 Task: Create a due date automation trigger when advanced on, on the tuesday of the week before a card is due add fields with custom field "Resume" set to a number greater than 1 and lower than 10 at 11:00 AM.
Action: Mouse moved to (1039, 312)
Screenshot: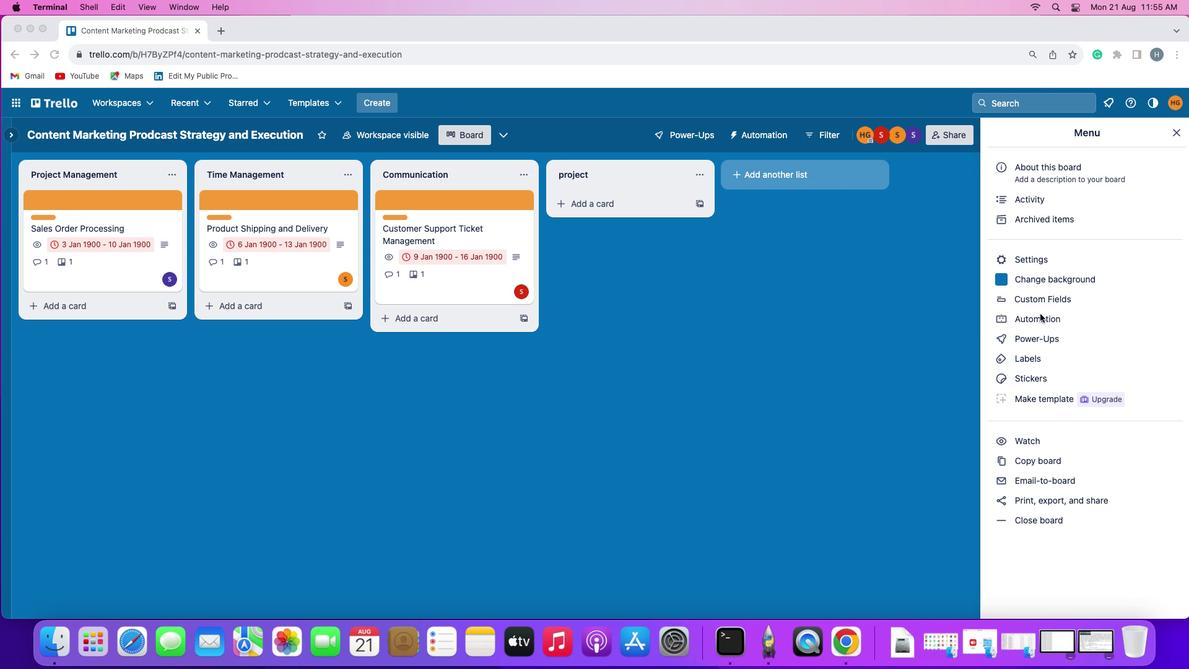 
Action: Mouse pressed left at (1039, 312)
Screenshot: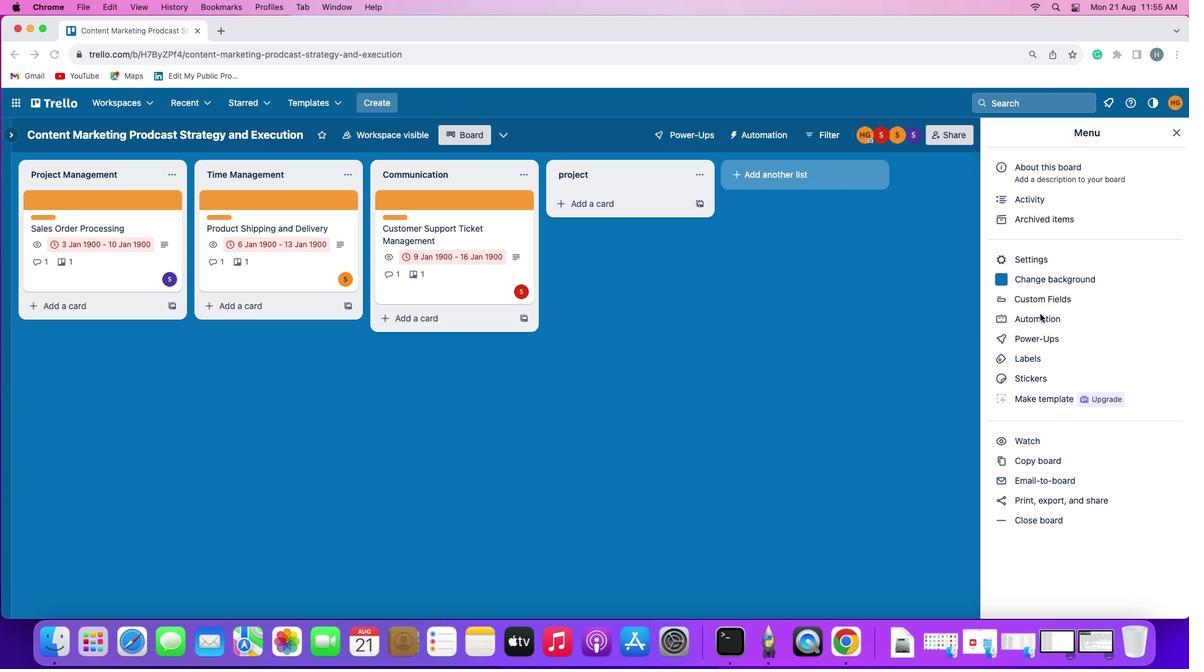 
Action: Mouse pressed left at (1039, 312)
Screenshot: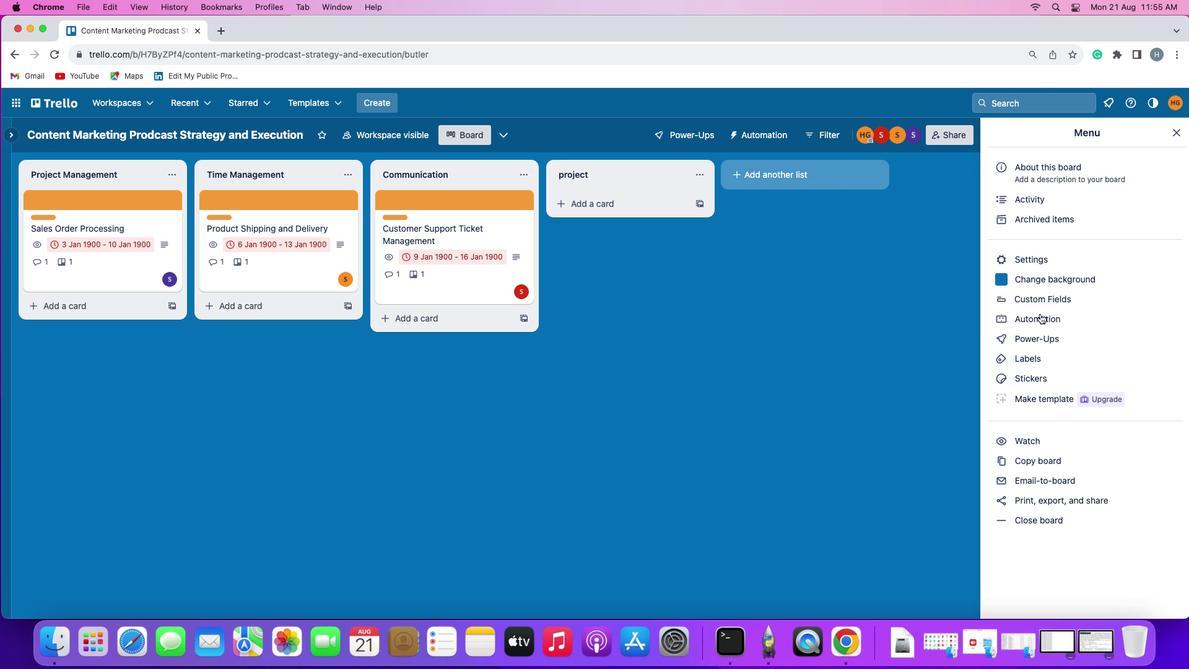 
Action: Mouse moved to (76, 288)
Screenshot: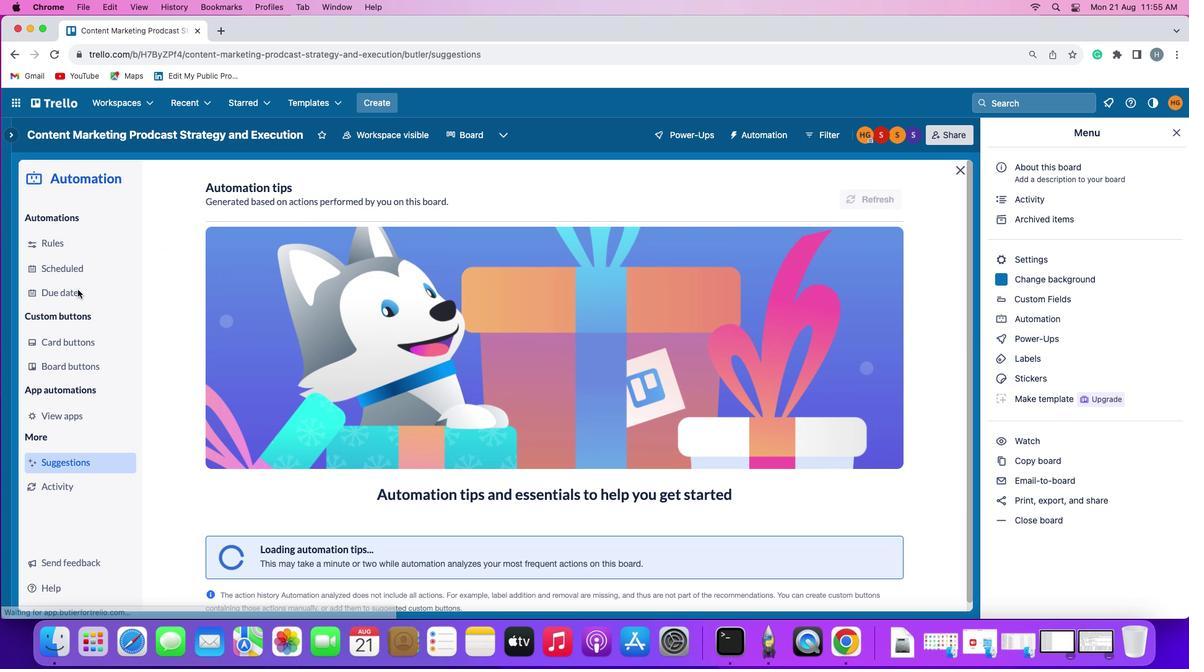 
Action: Mouse pressed left at (76, 288)
Screenshot: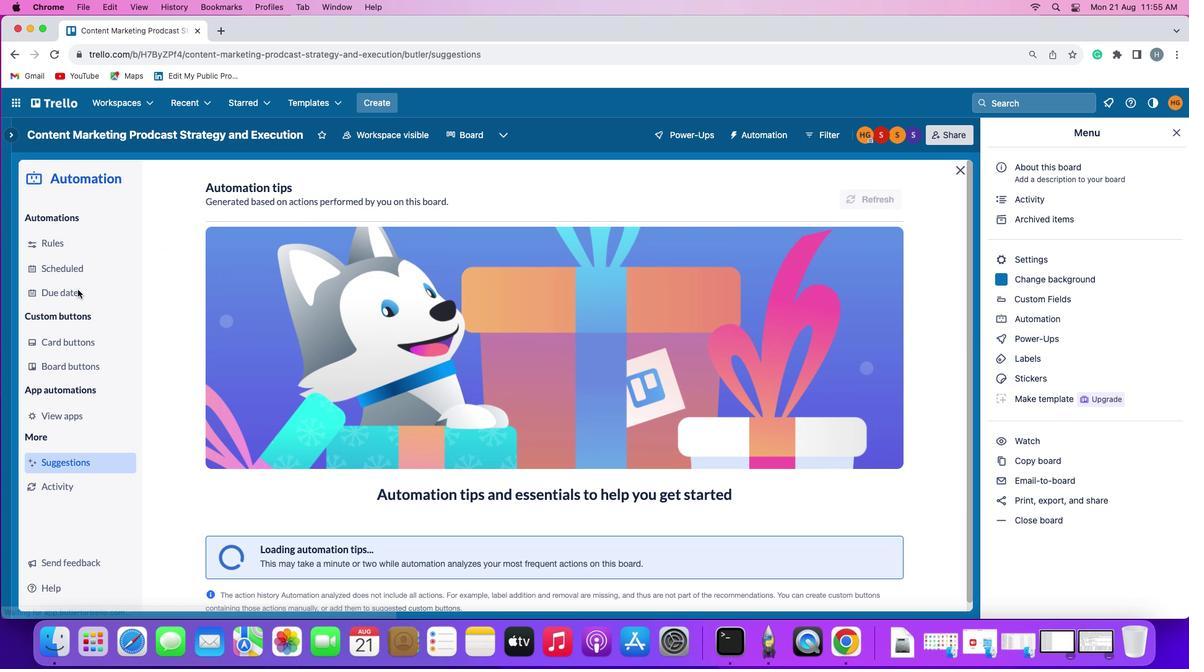 
Action: Mouse moved to (819, 191)
Screenshot: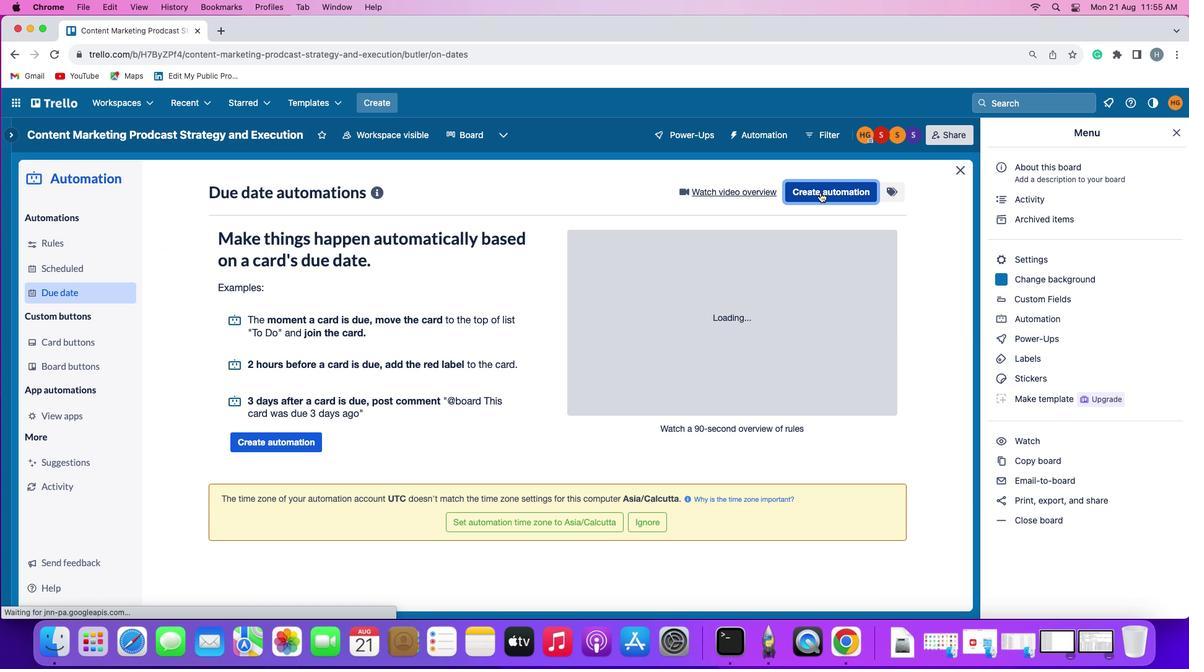 
Action: Mouse pressed left at (819, 191)
Screenshot: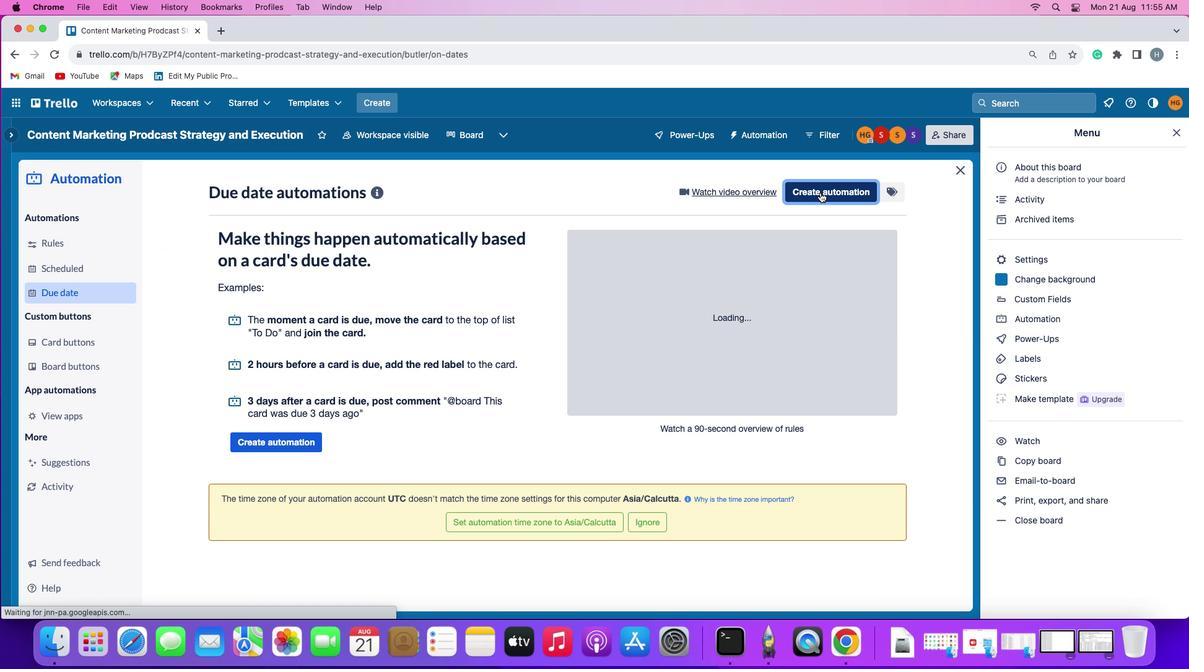 
Action: Mouse moved to (229, 305)
Screenshot: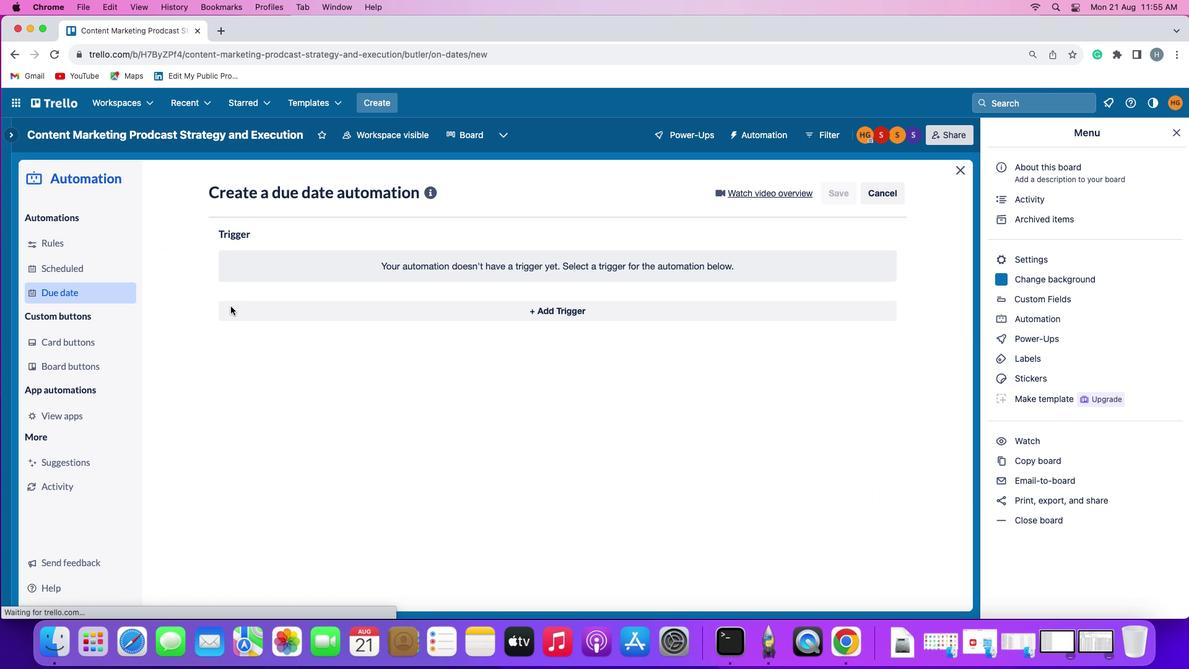 
Action: Mouse pressed left at (229, 305)
Screenshot: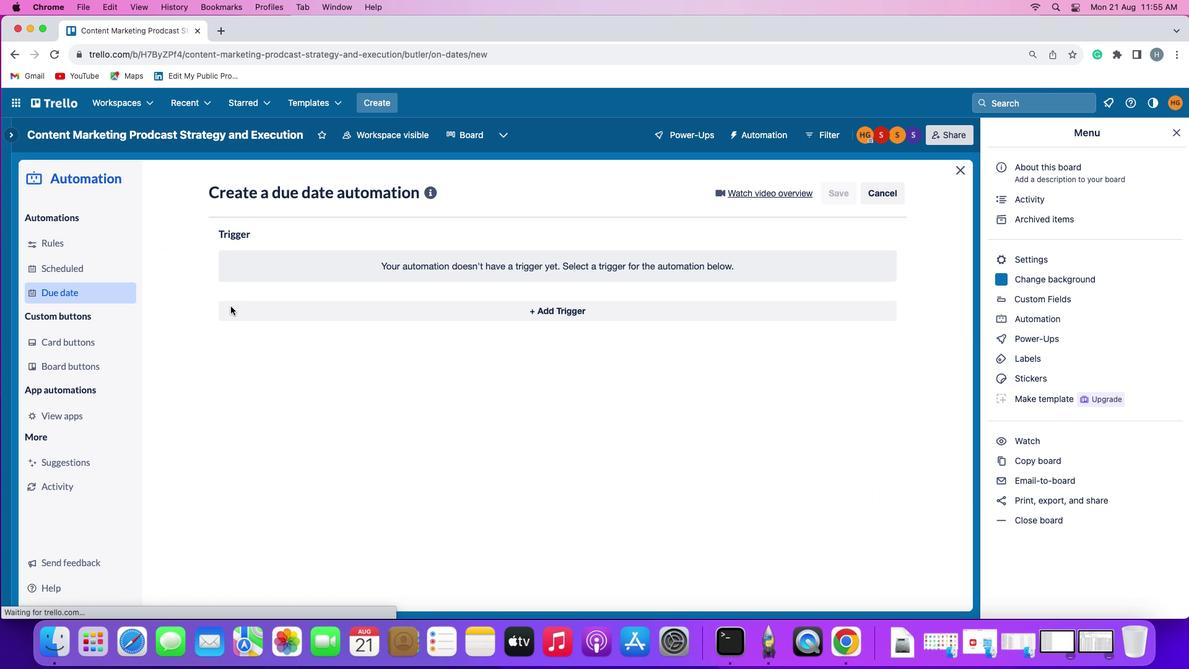 
Action: Mouse moved to (275, 539)
Screenshot: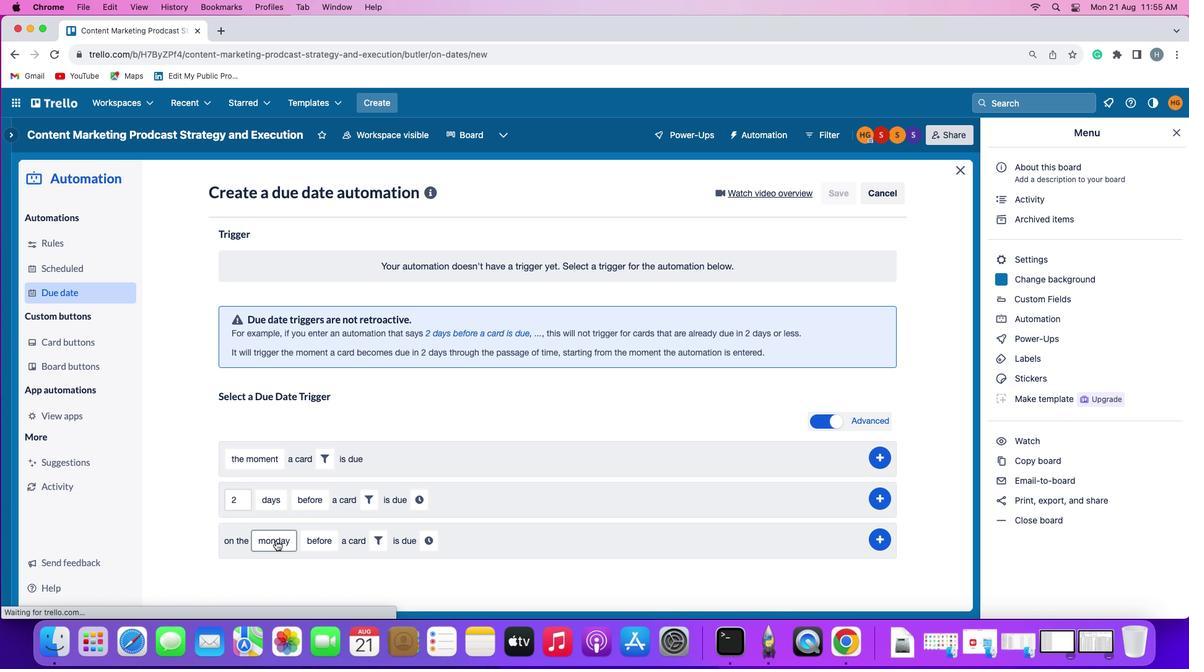 
Action: Mouse pressed left at (275, 539)
Screenshot: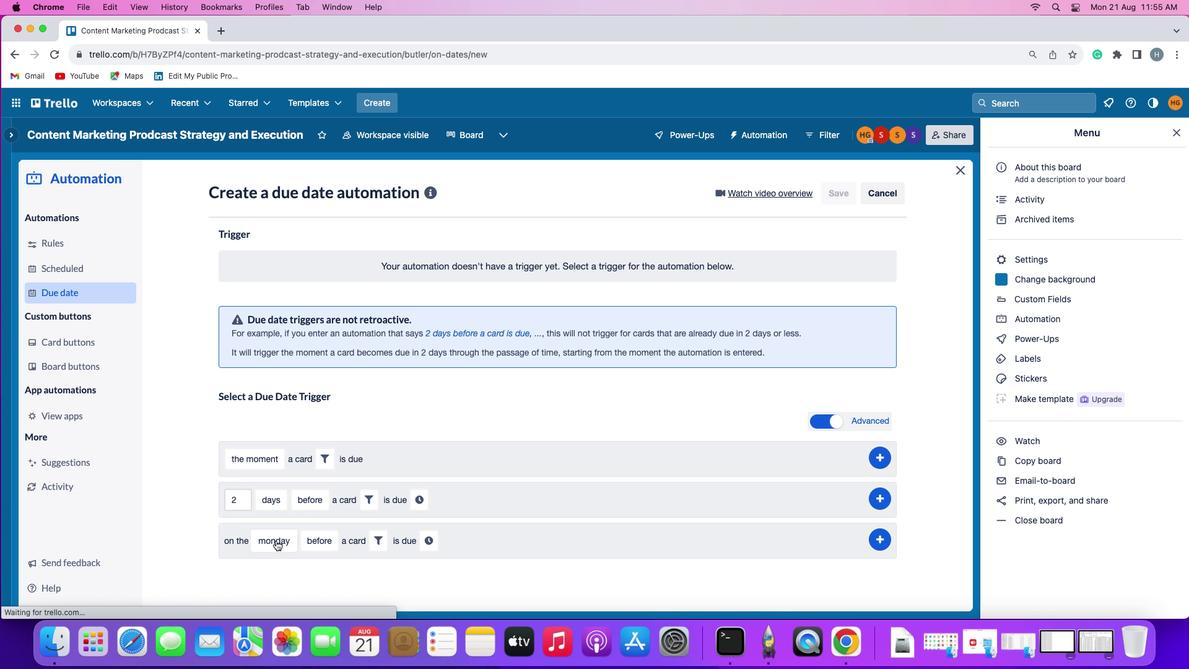 
Action: Mouse moved to (302, 395)
Screenshot: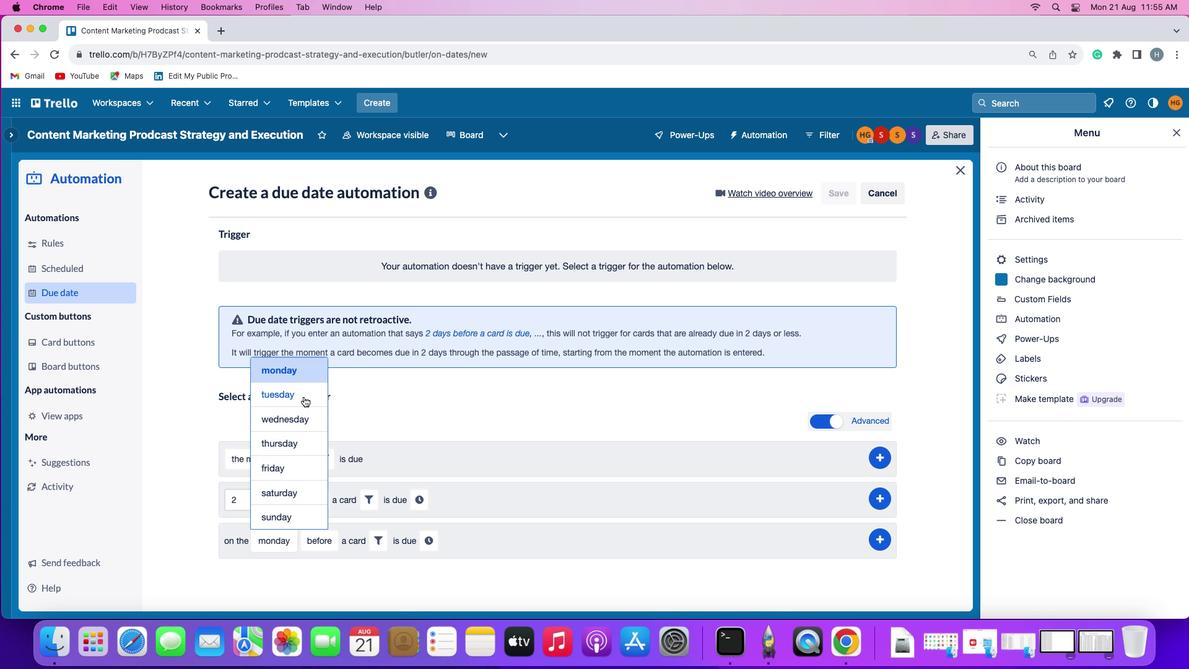 
Action: Mouse pressed left at (302, 395)
Screenshot: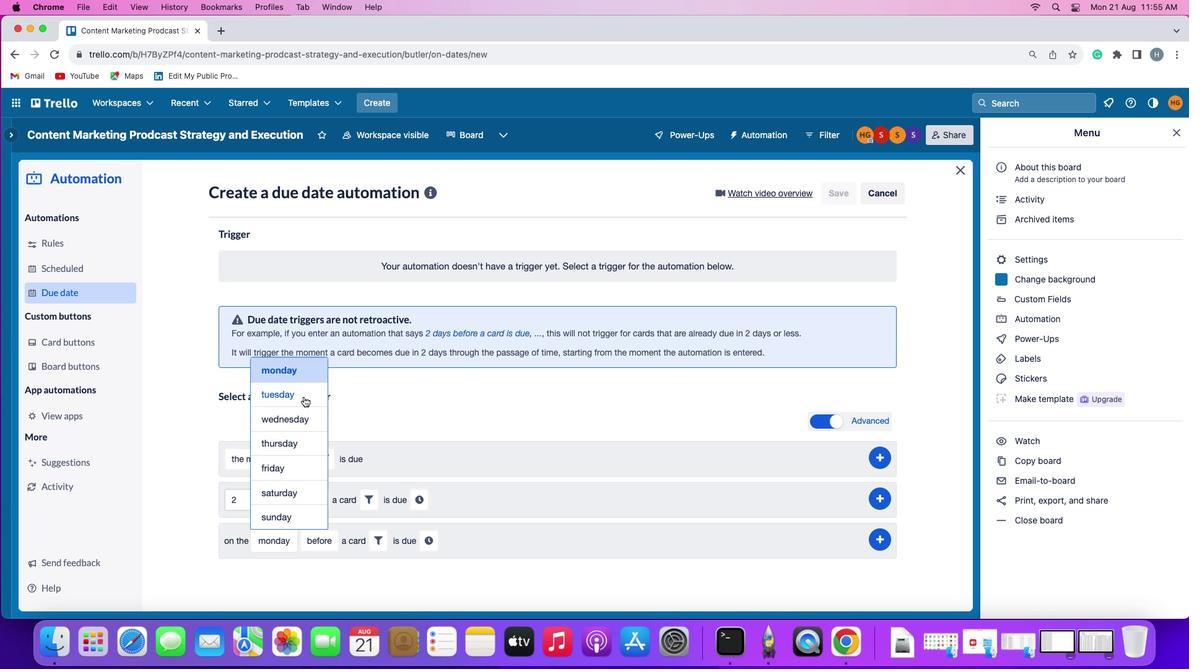 
Action: Mouse moved to (314, 538)
Screenshot: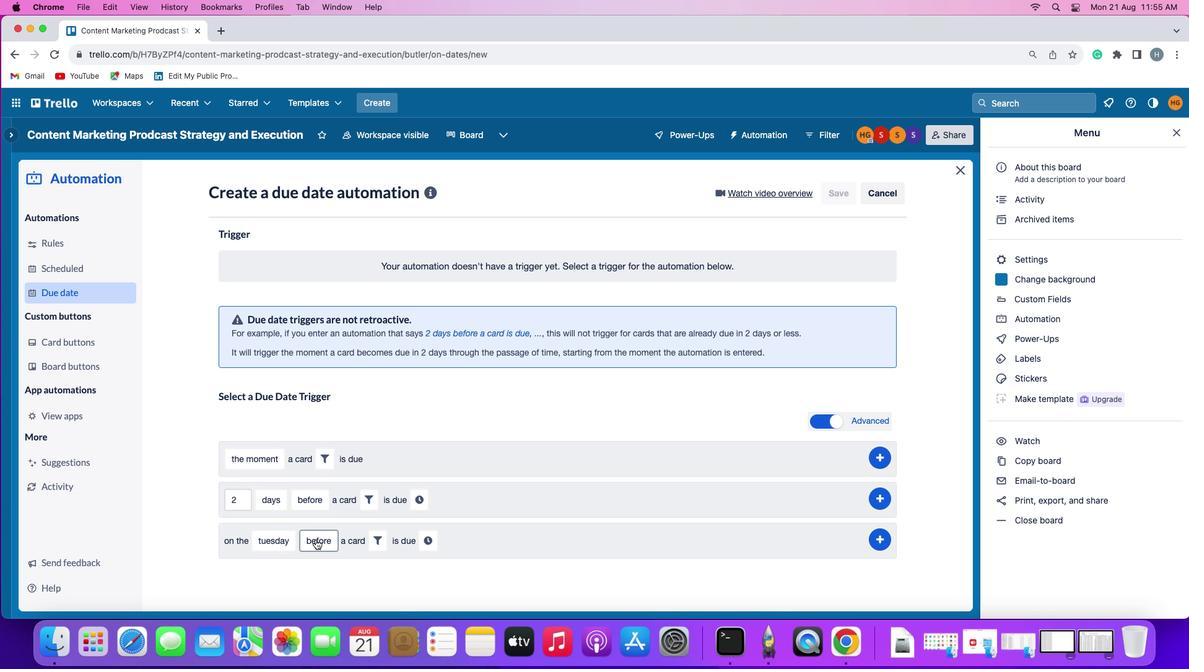 
Action: Mouse pressed left at (314, 538)
Screenshot: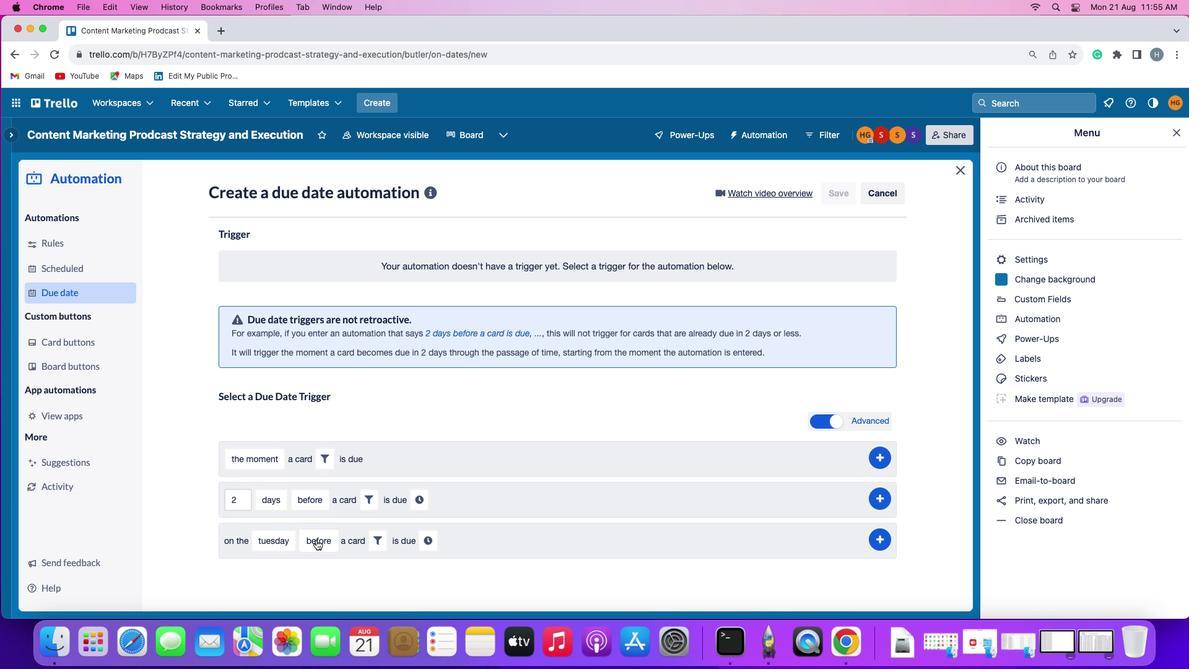 
Action: Mouse moved to (322, 519)
Screenshot: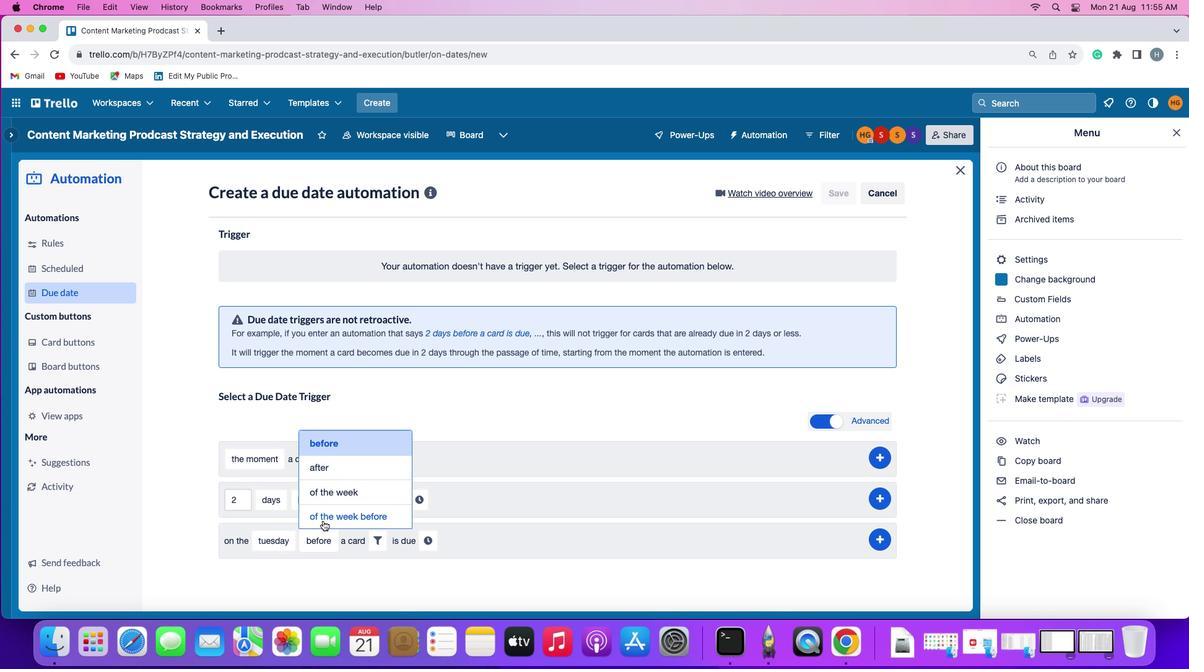 
Action: Mouse pressed left at (322, 519)
Screenshot: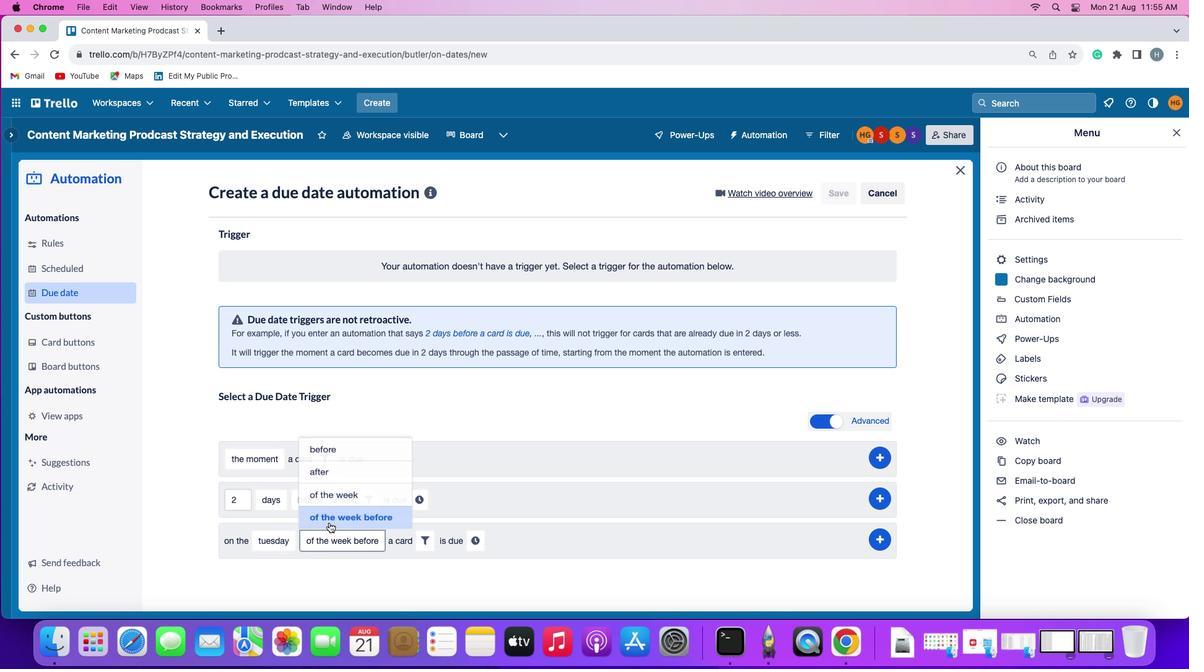 
Action: Mouse moved to (423, 540)
Screenshot: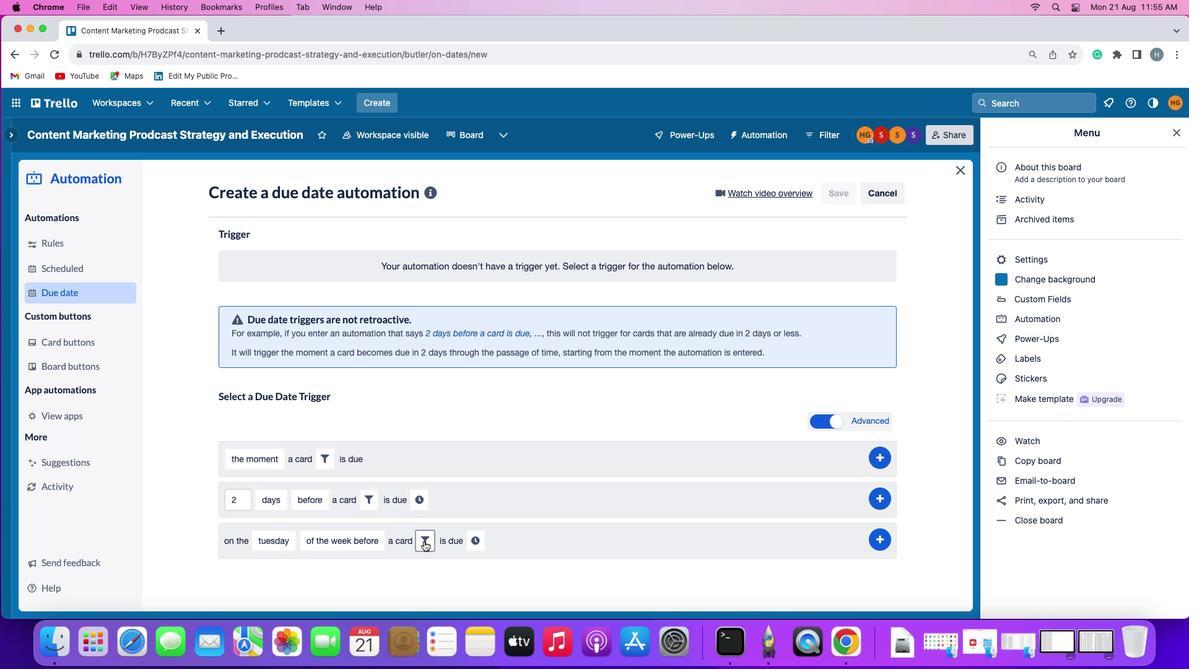 
Action: Mouse pressed left at (423, 540)
Screenshot: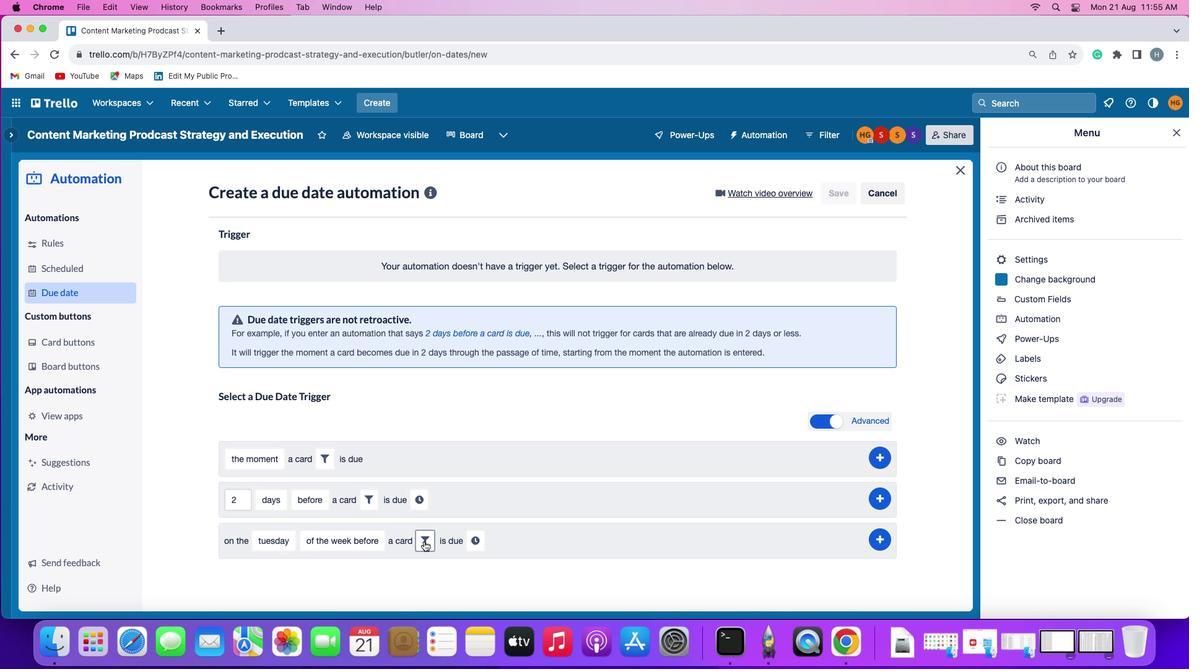 
Action: Mouse moved to (642, 583)
Screenshot: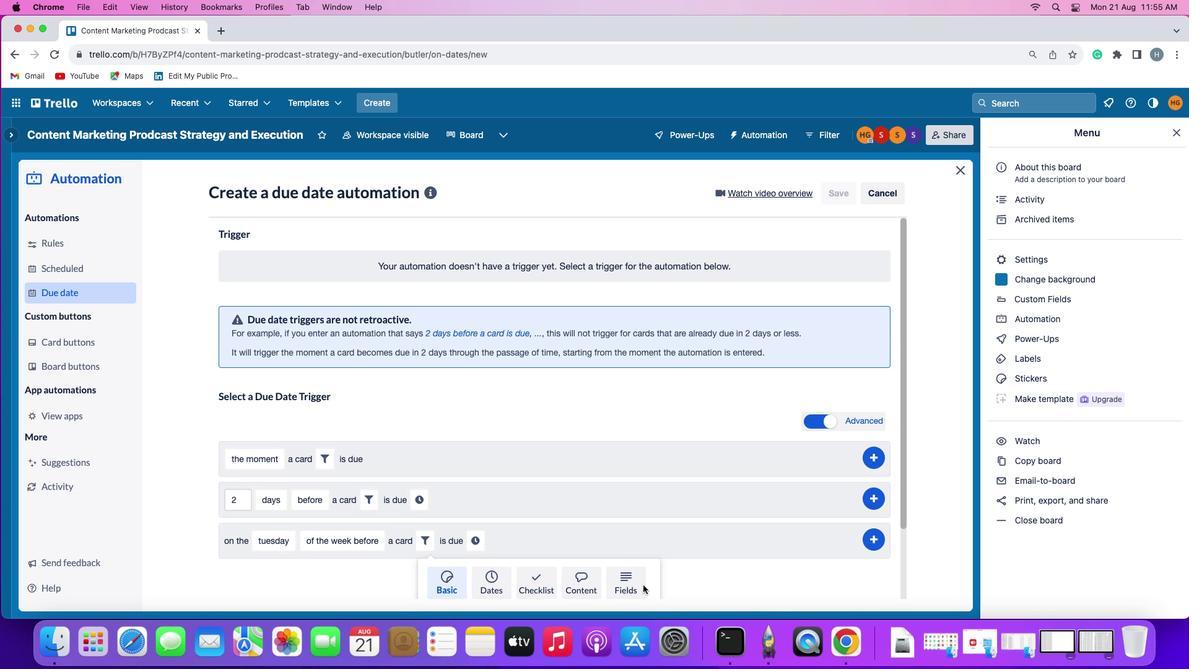 
Action: Mouse pressed left at (642, 583)
Screenshot: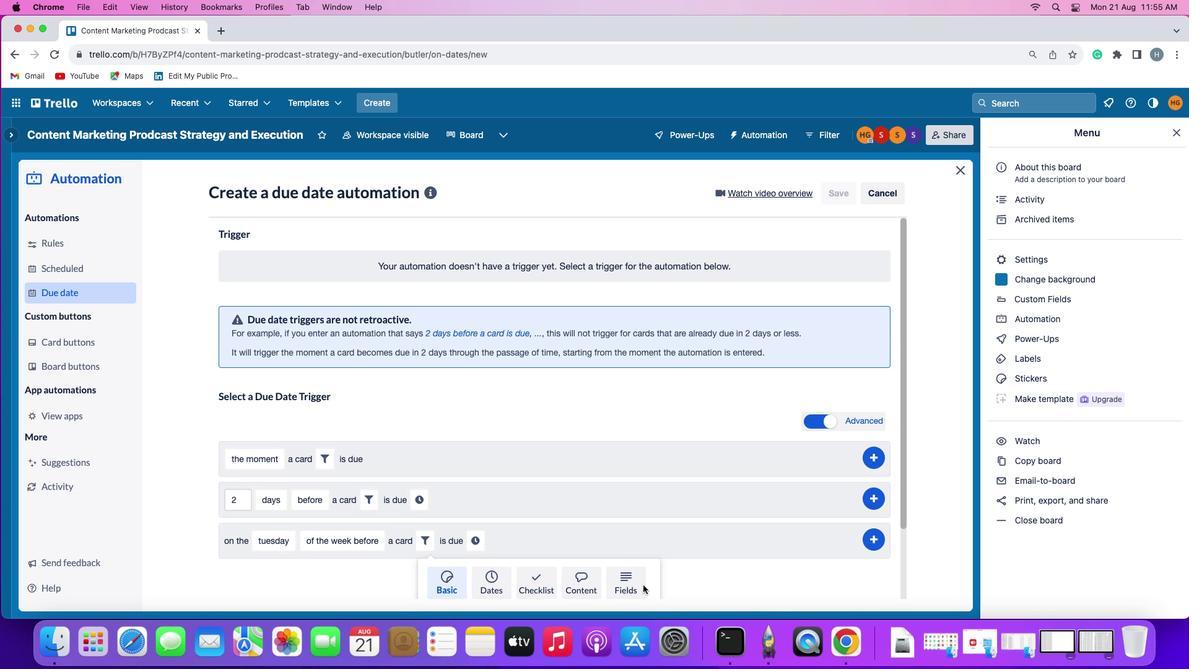 
Action: Mouse moved to (352, 563)
Screenshot: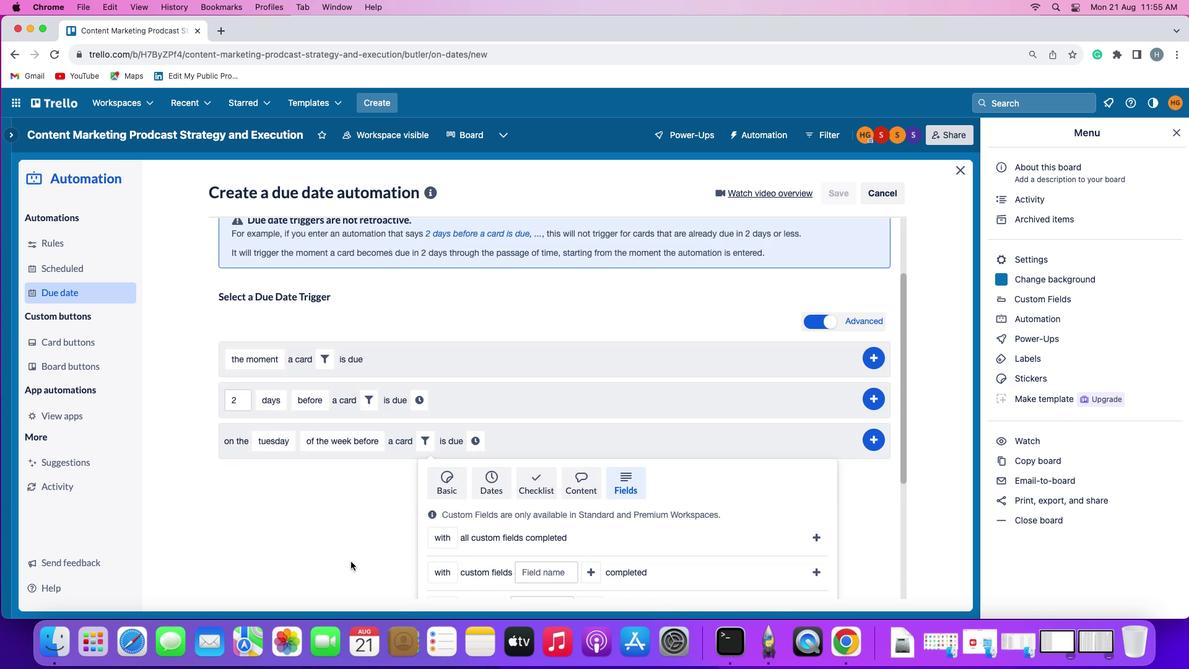 
Action: Mouse scrolled (352, 563) with delta (0, -1)
Screenshot: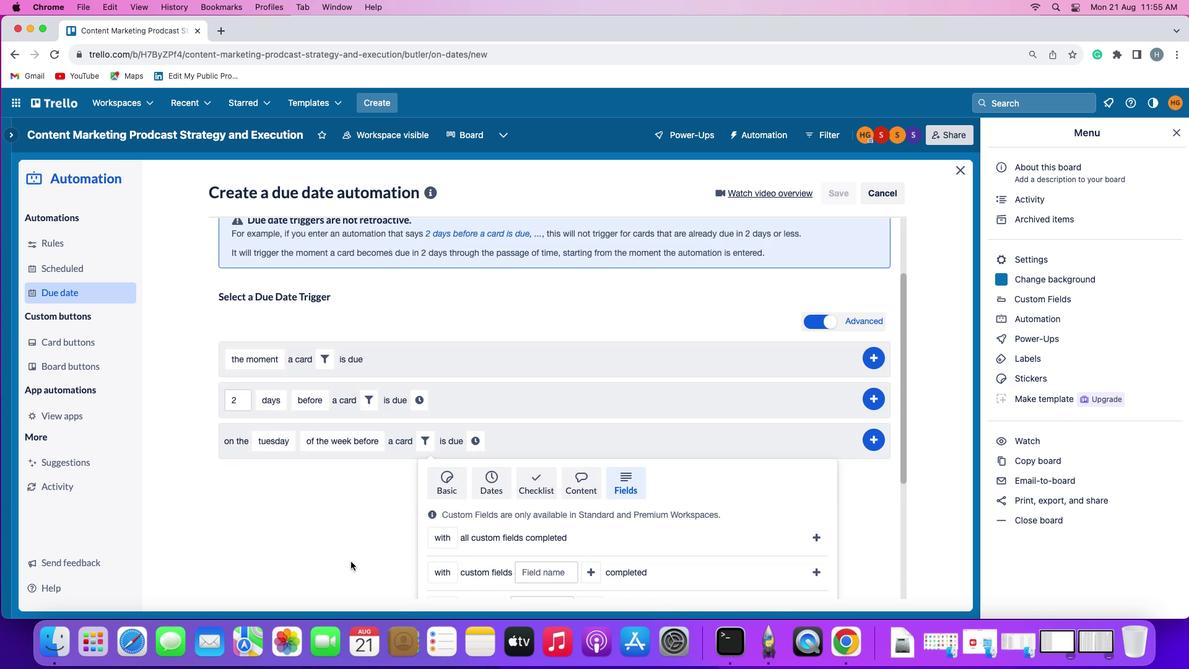 
Action: Mouse scrolled (352, 563) with delta (0, -1)
Screenshot: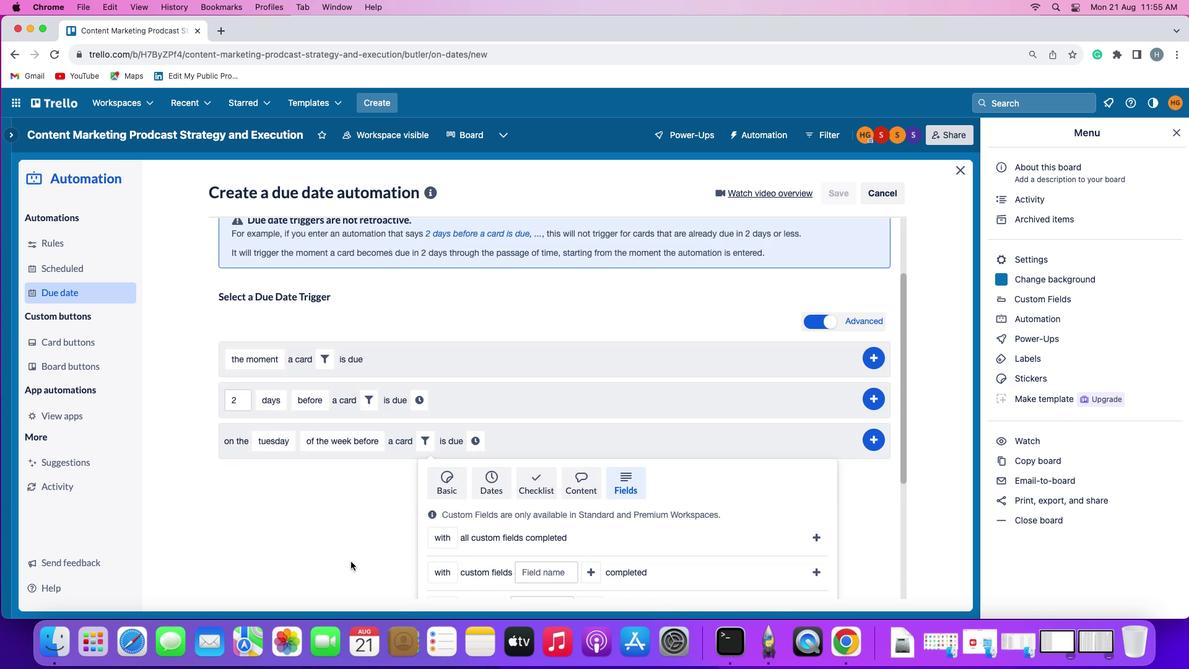 
Action: Mouse scrolled (352, 563) with delta (0, -3)
Screenshot: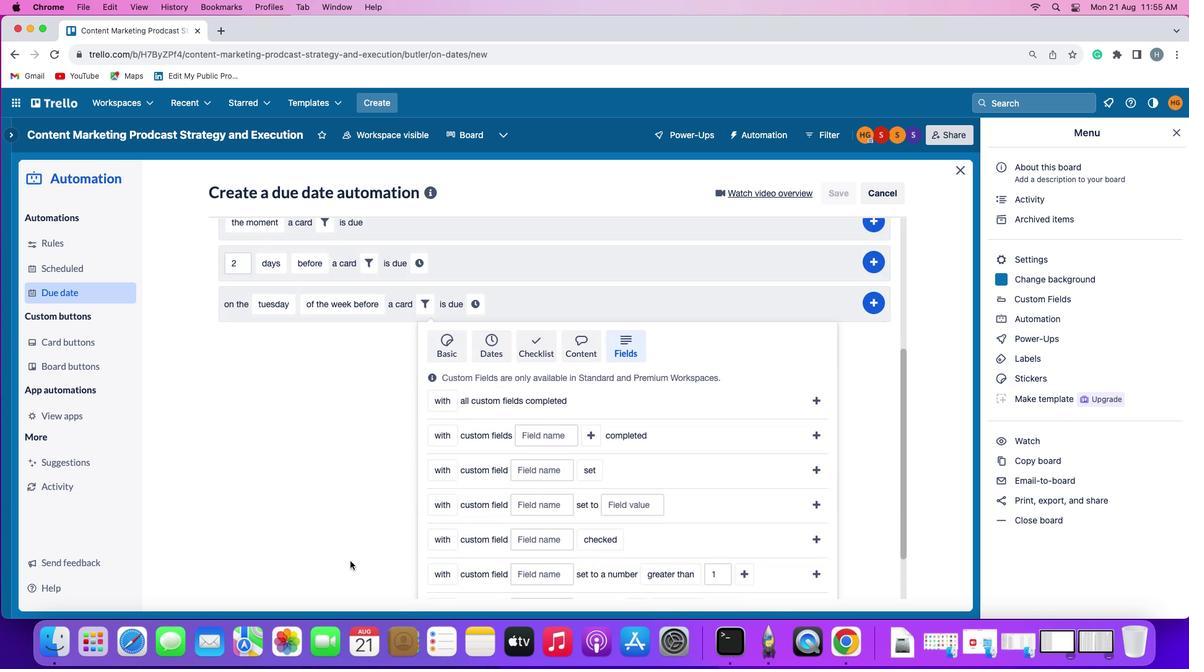 
Action: Mouse scrolled (352, 563) with delta (0, -3)
Screenshot: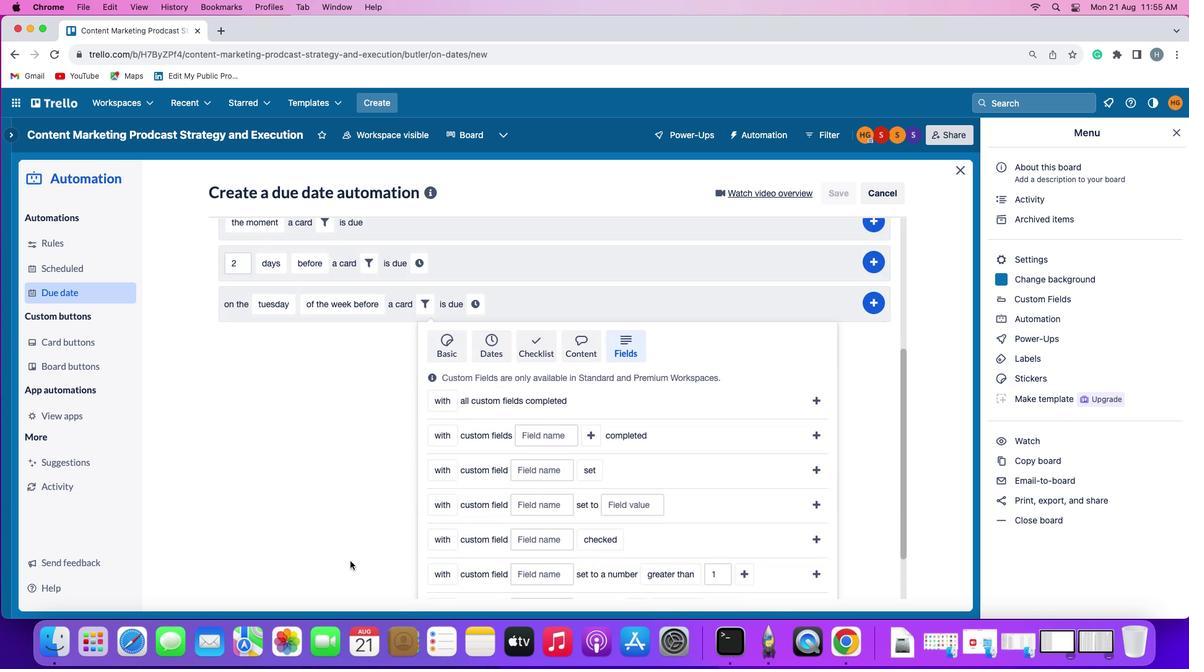 
Action: Mouse moved to (352, 563)
Screenshot: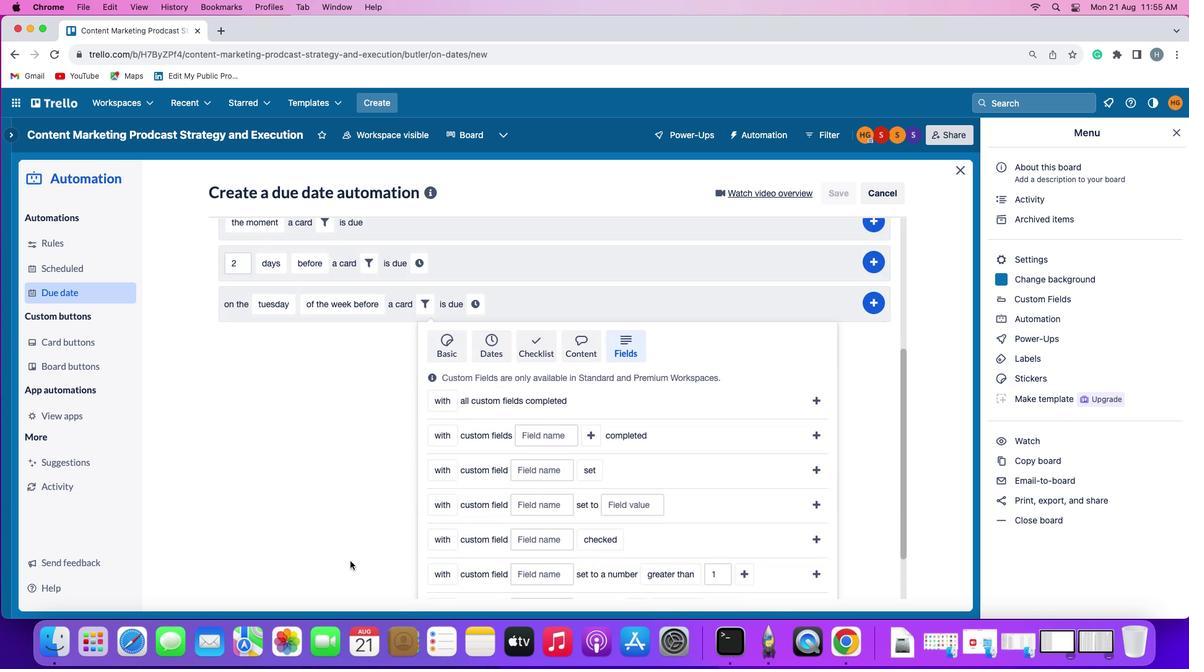 
Action: Mouse scrolled (352, 563) with delta (0, -4)
Screenshot: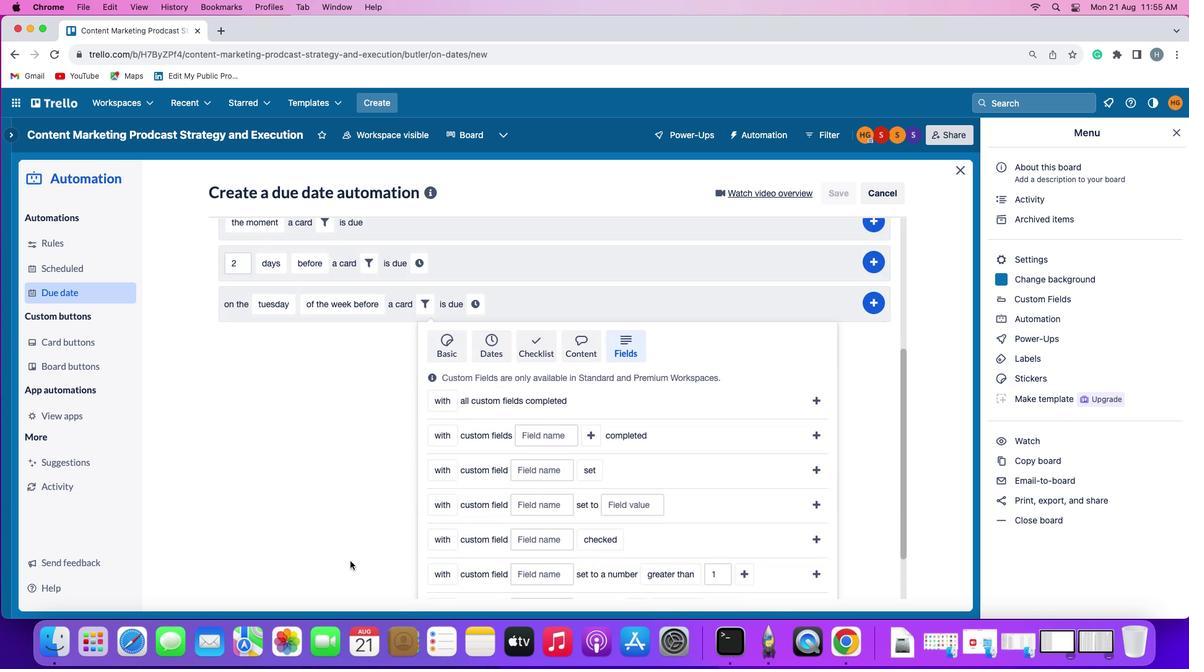 
Action: Mouse moved to (348, 559)
Screenshot: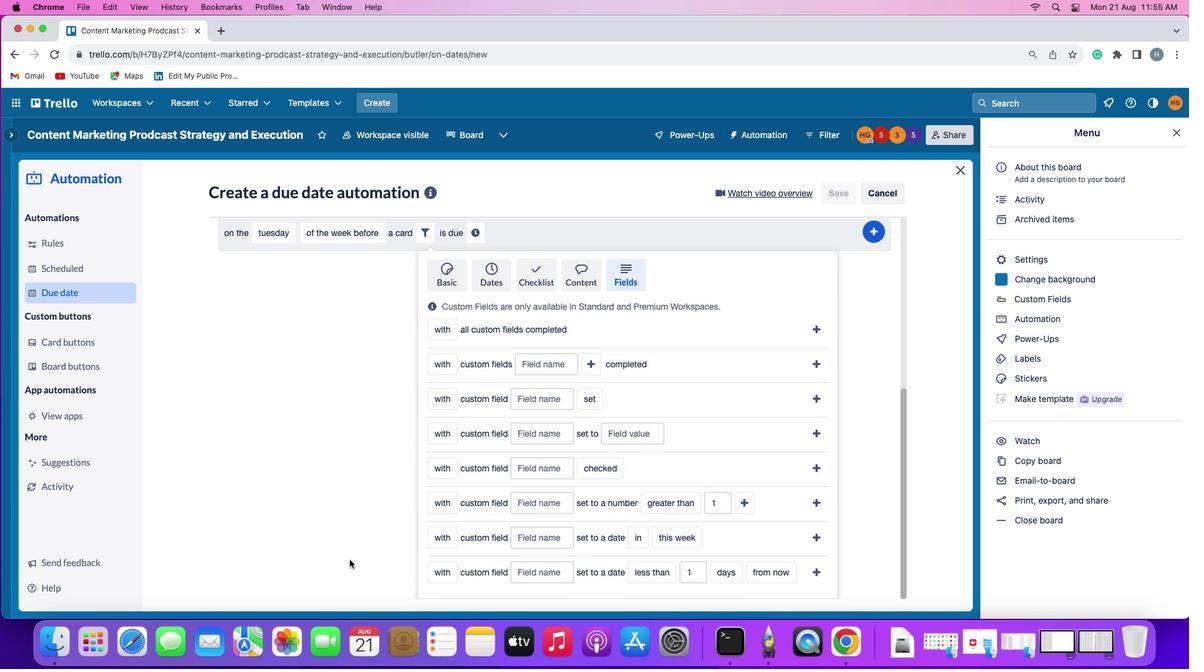 
Action: Mouse scrolled (348, 559) with delta (0, -1)
Screenshot: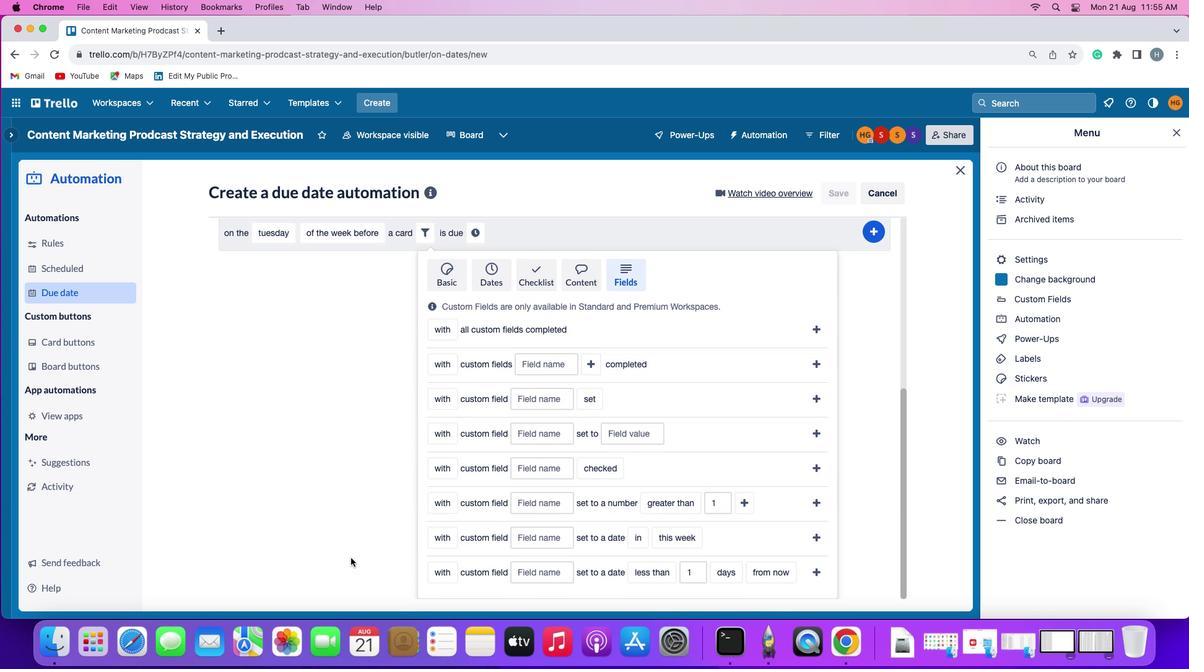 
Action: Mouse scrolled (348, 559) with delta (0, -1)
Screenshot: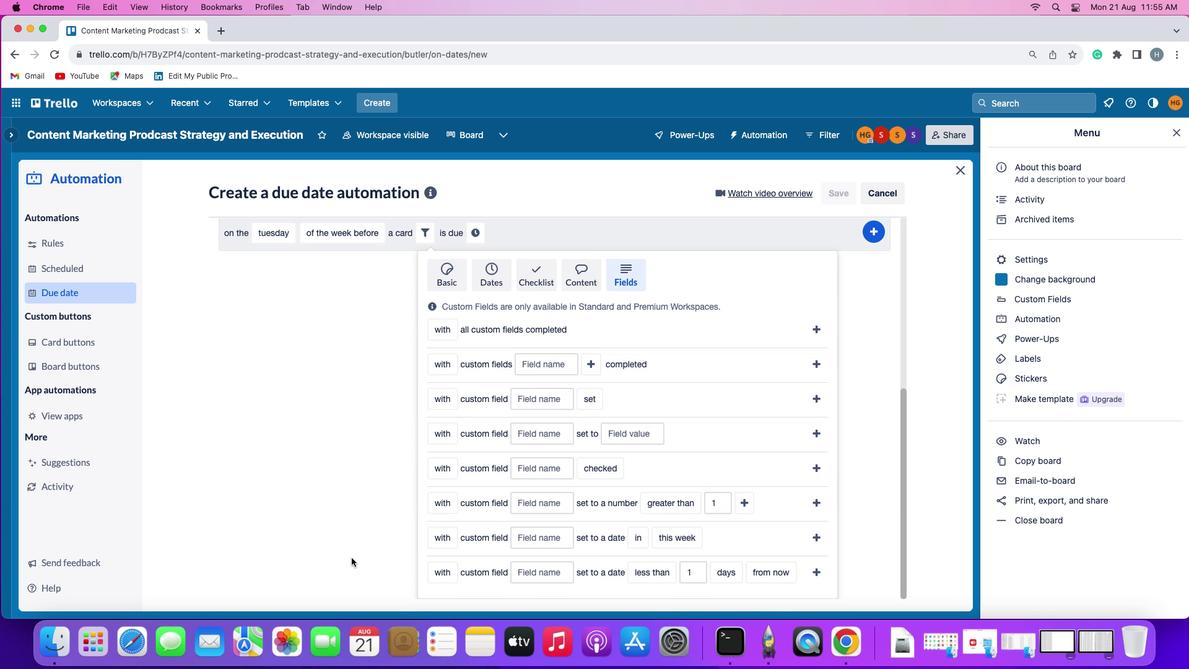 
Action: Mouse moved to (348, 558)
Screenshot: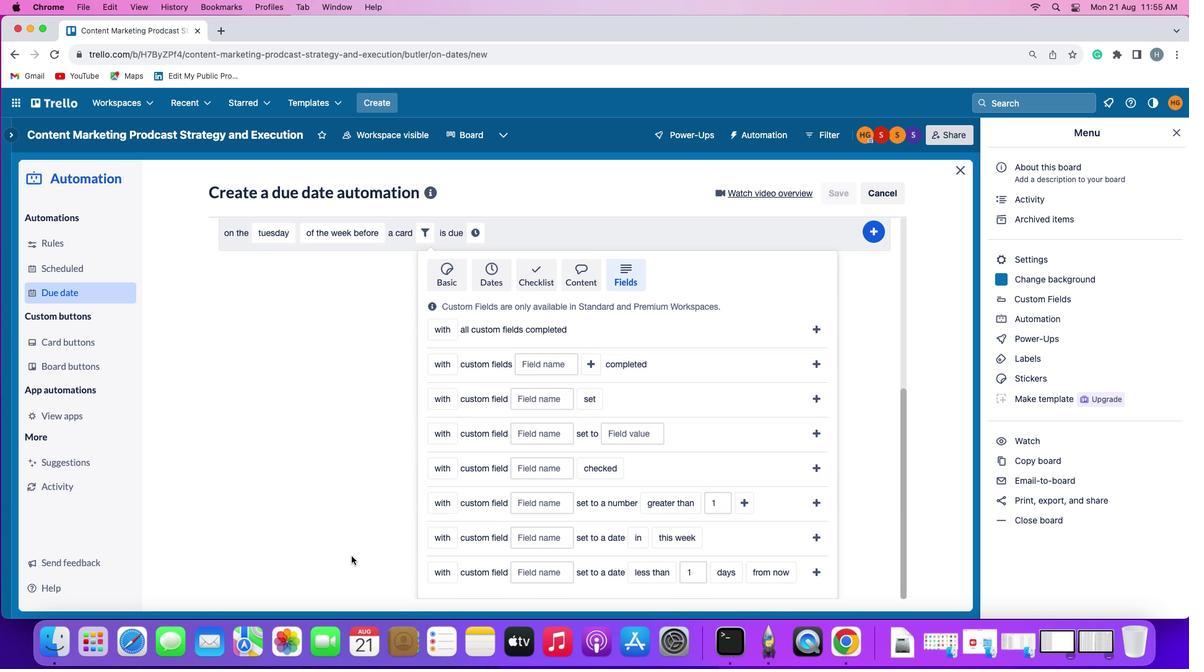 
Action: Mouse scrolled (348, 558) with delta (0, -2)
Screenshot: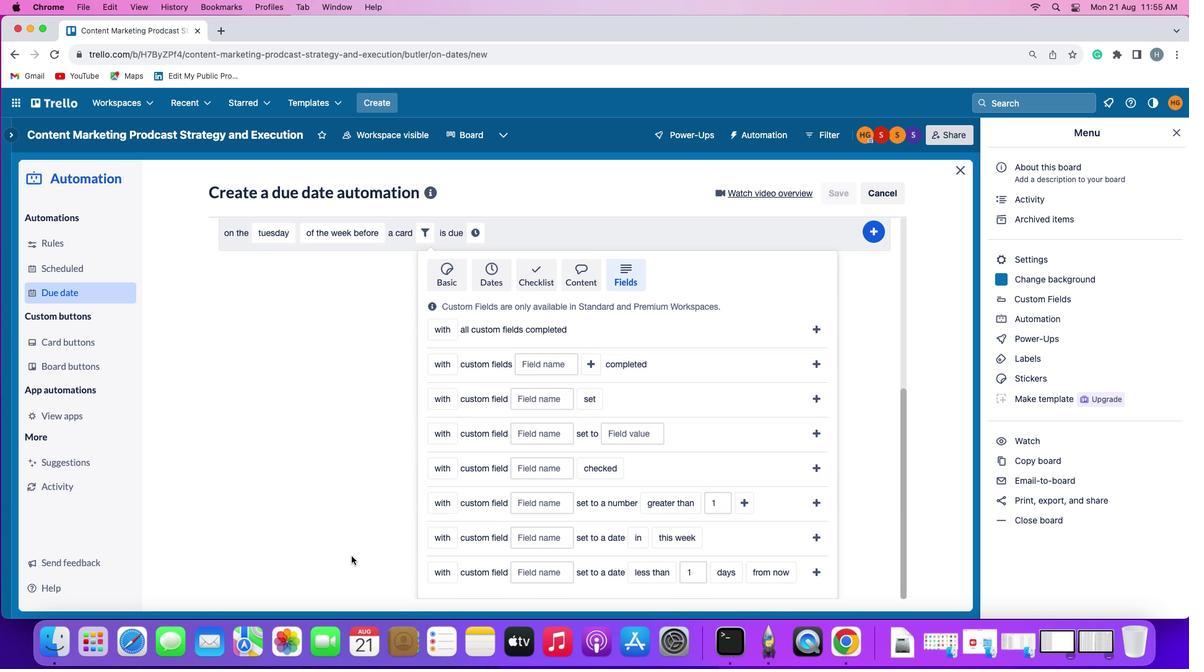 
Action: Mouse moved to (348, 557)
Screenshot: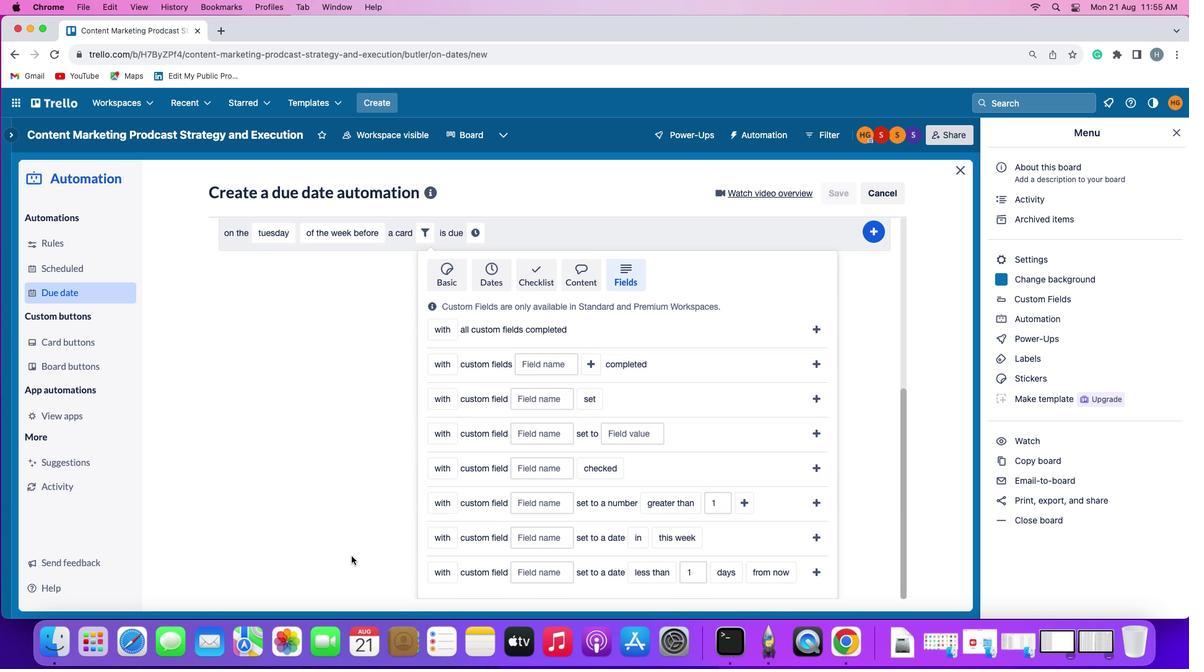 
Action: Mouse scrolled (348, 557) with delta (0, -3)
Screenshot: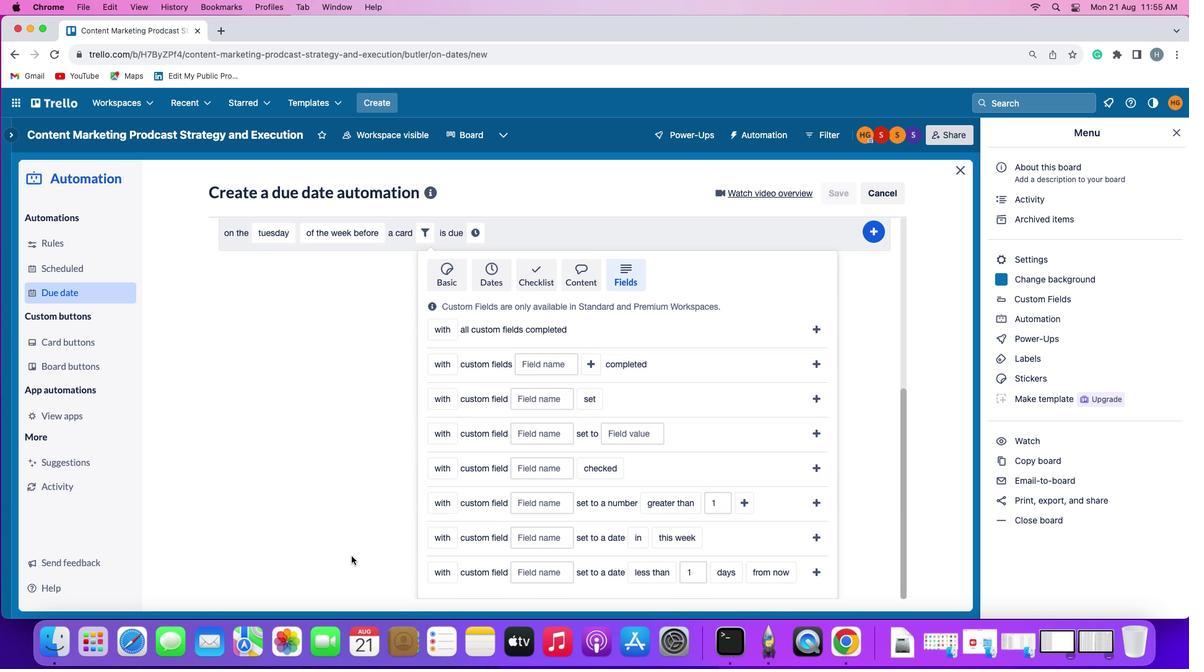
Action: Mouse moved to (350, 557)
Screenshot: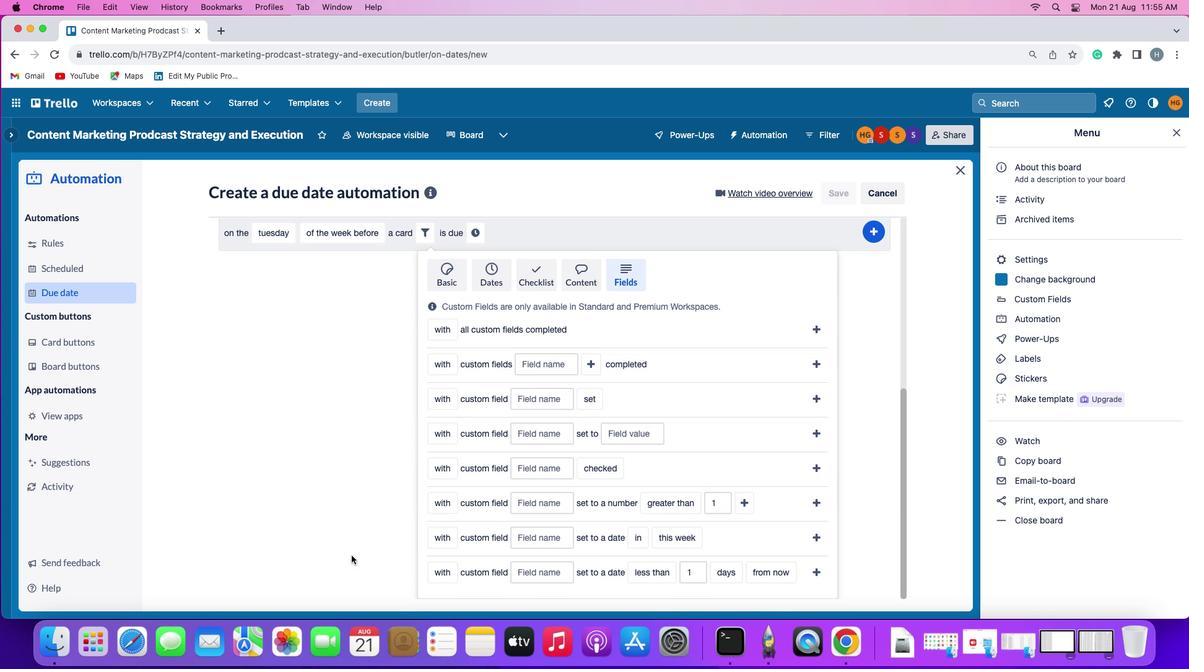 
Action: Mouse scrolled (350, 557) with delta (0, -4)
Screenshot: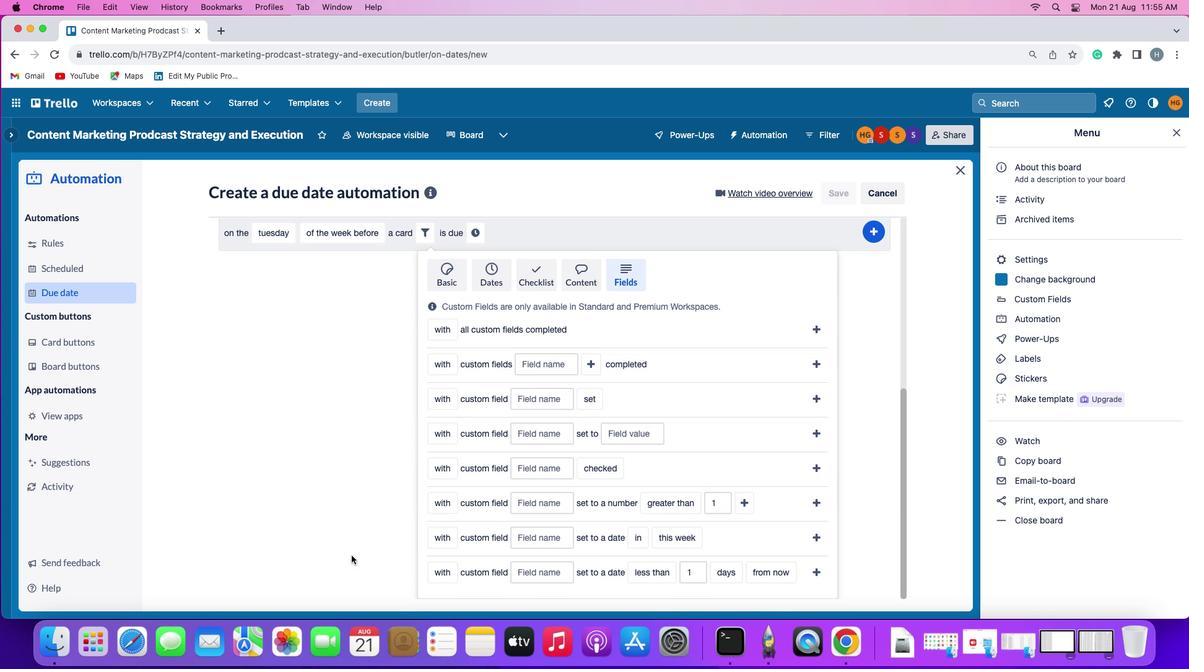 
Action: Mouse moved to (440, 499)
Screenshot: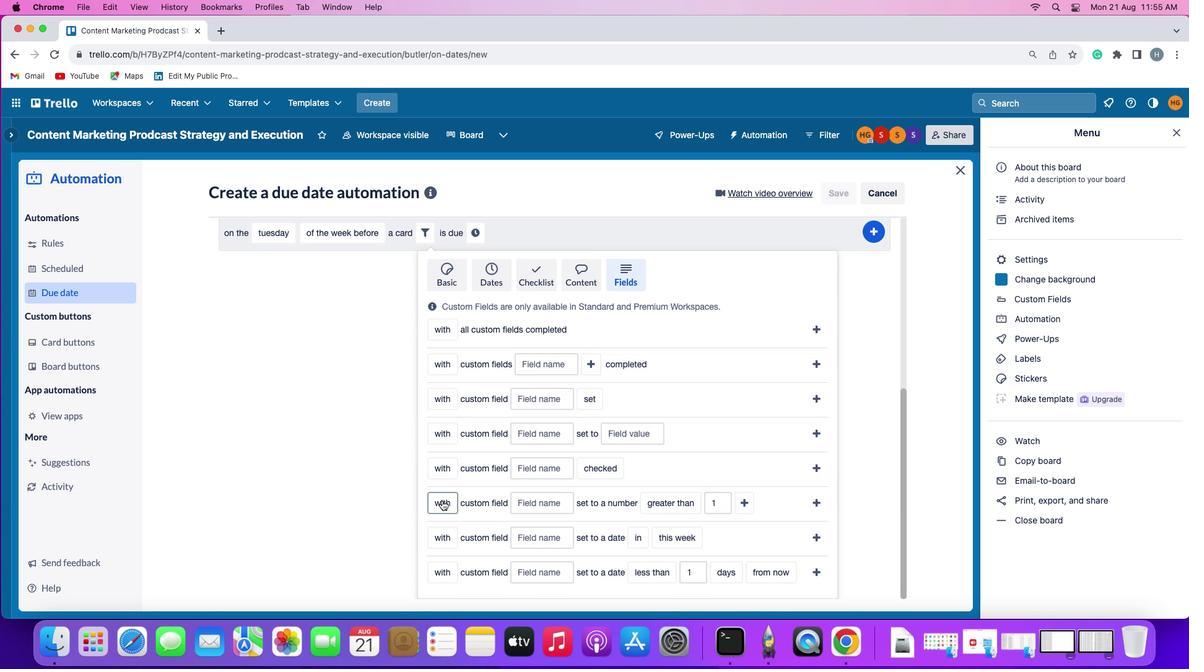 
Action: Mouse pressed left at (440, 499)
Screenshot: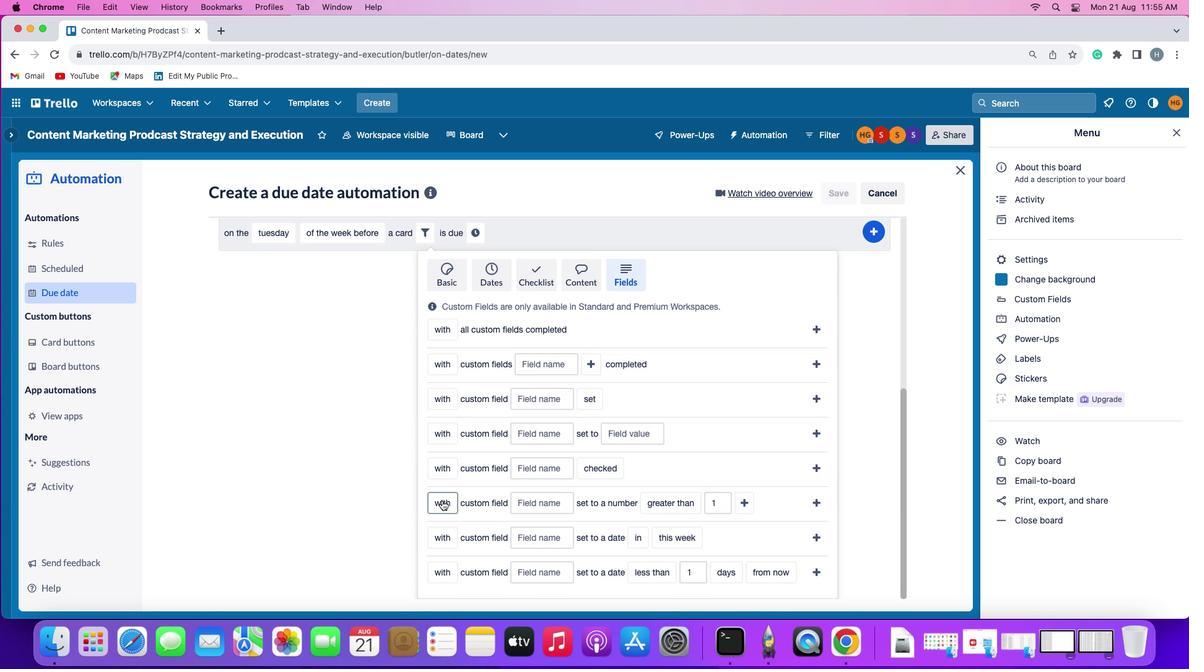 
Action: Mouse moved to (446, 521)
Screenshot: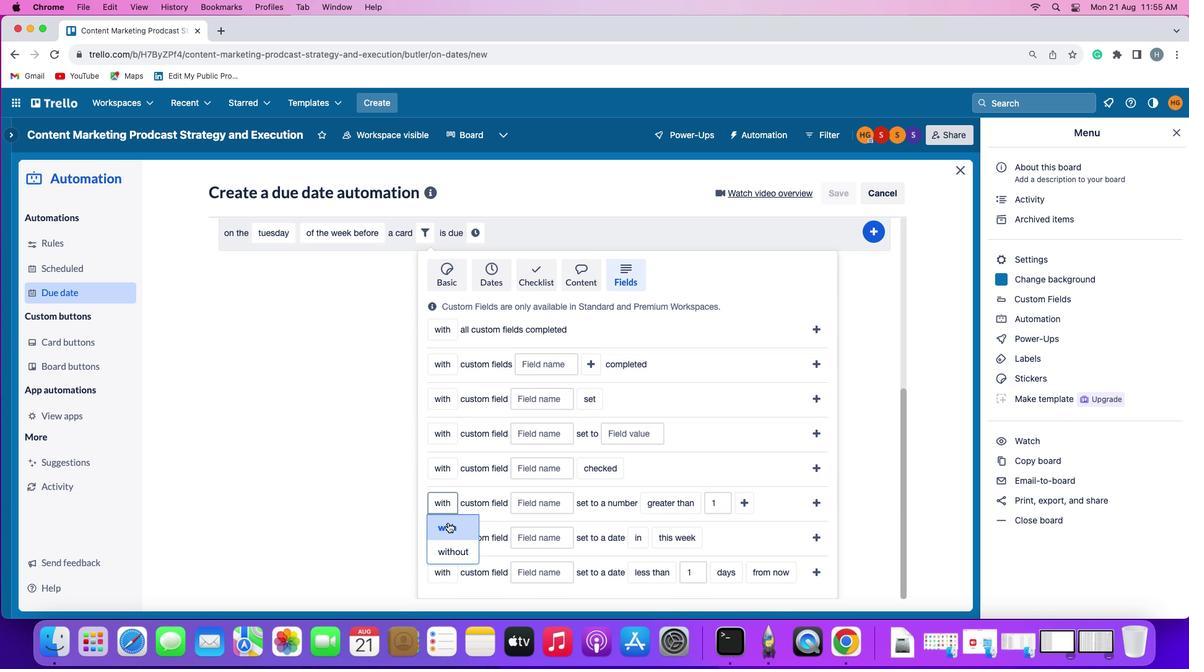 
Action: Mouse pressed left at (446, 521)
Screenshot: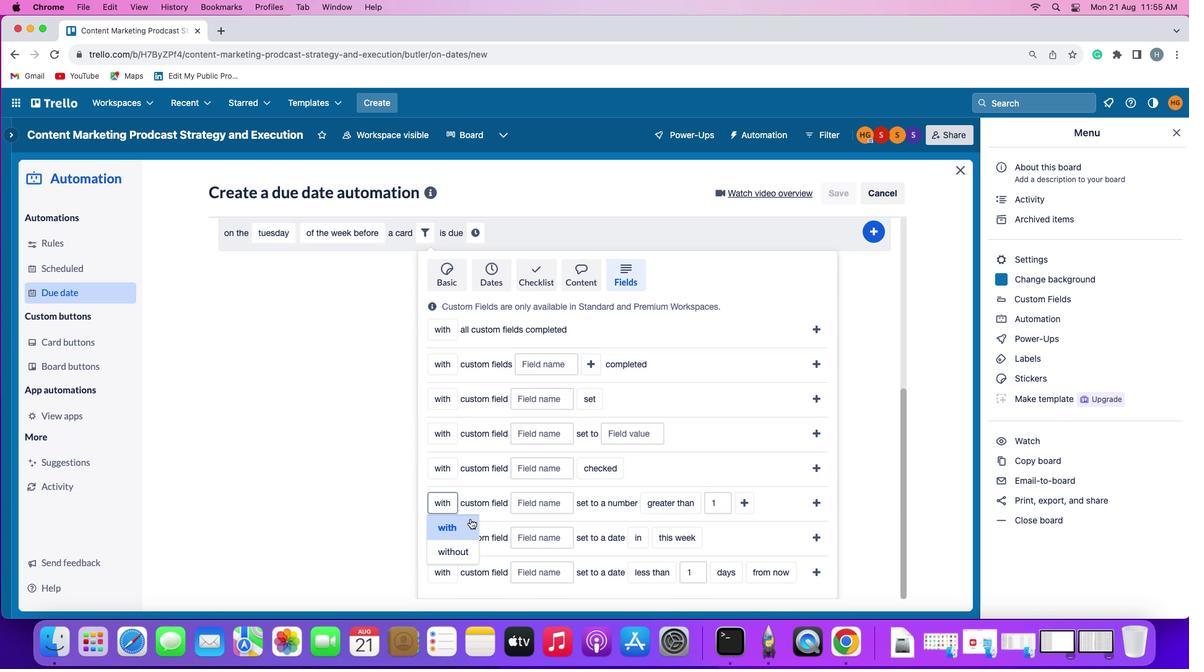 
Action: Mouse moved to (528, 505)
Screenshot: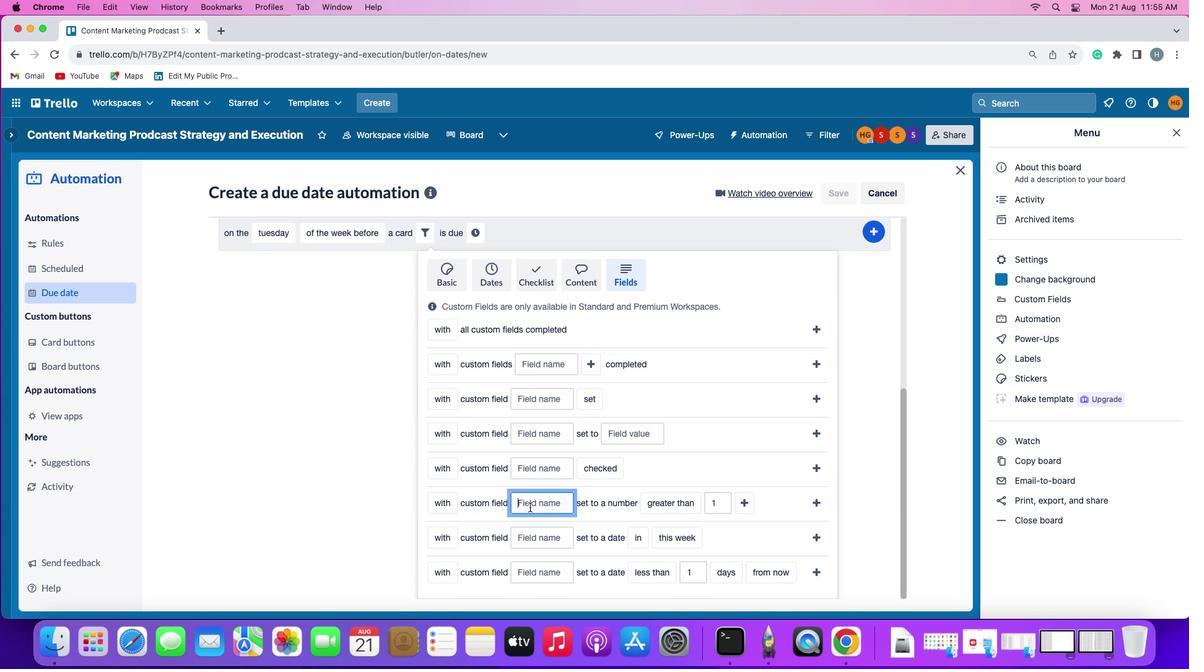 
Action: Mouse pressed left at (528, 505)
Screenshot: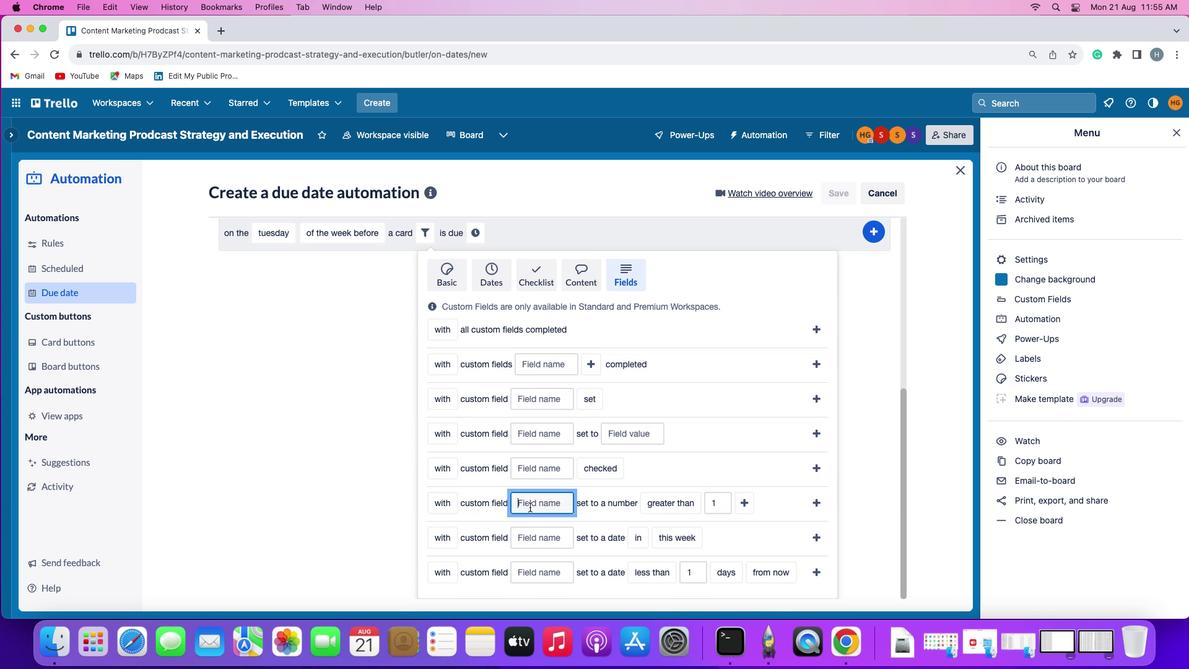 
Action: Mouse moved to (529, 506)
Screenshot: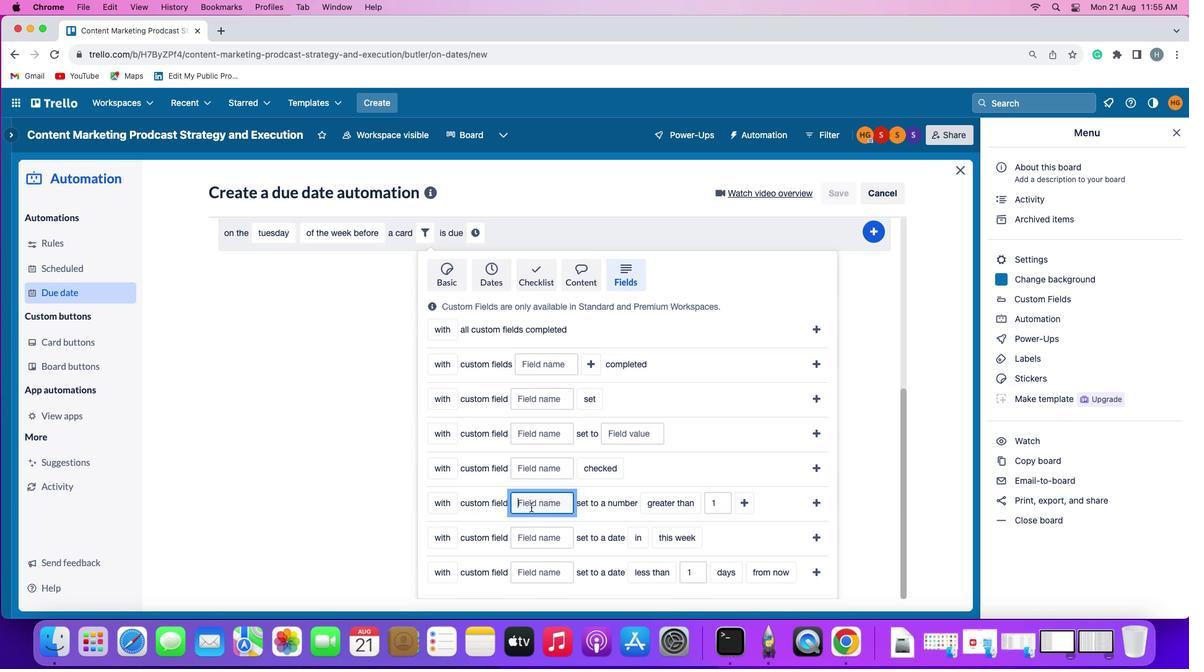
Action: Key pressed Key.shift'R''e''s''u''m''e'
Screenshot: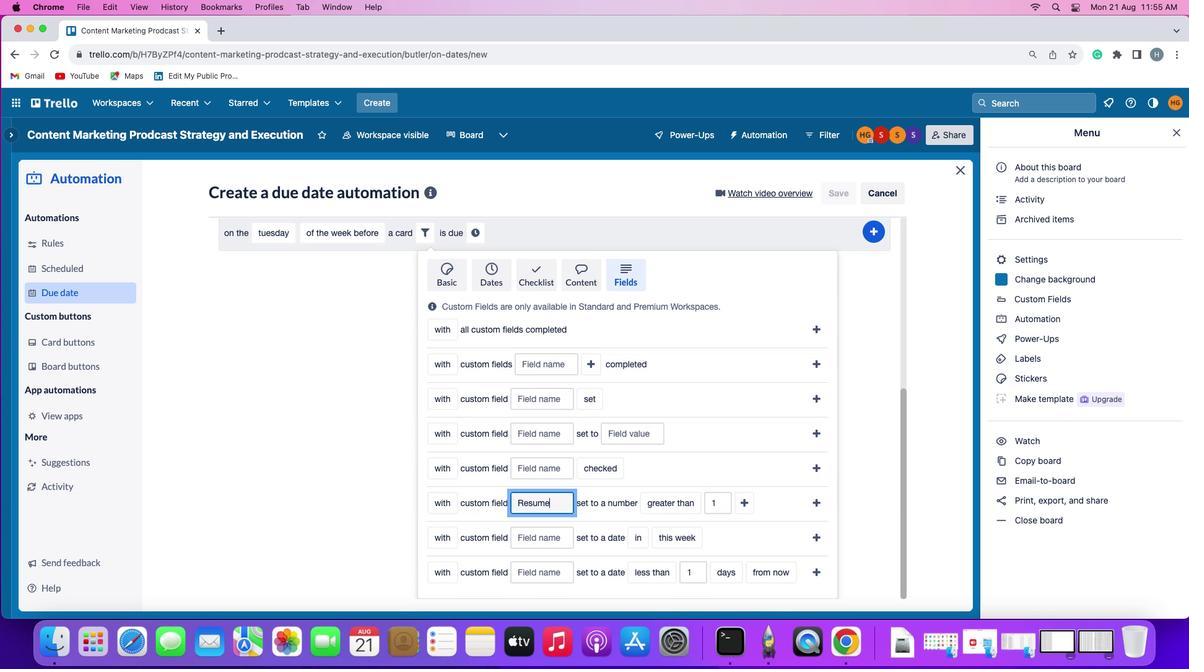 
Action: Mouse moved to (661, 502)
Screenshot: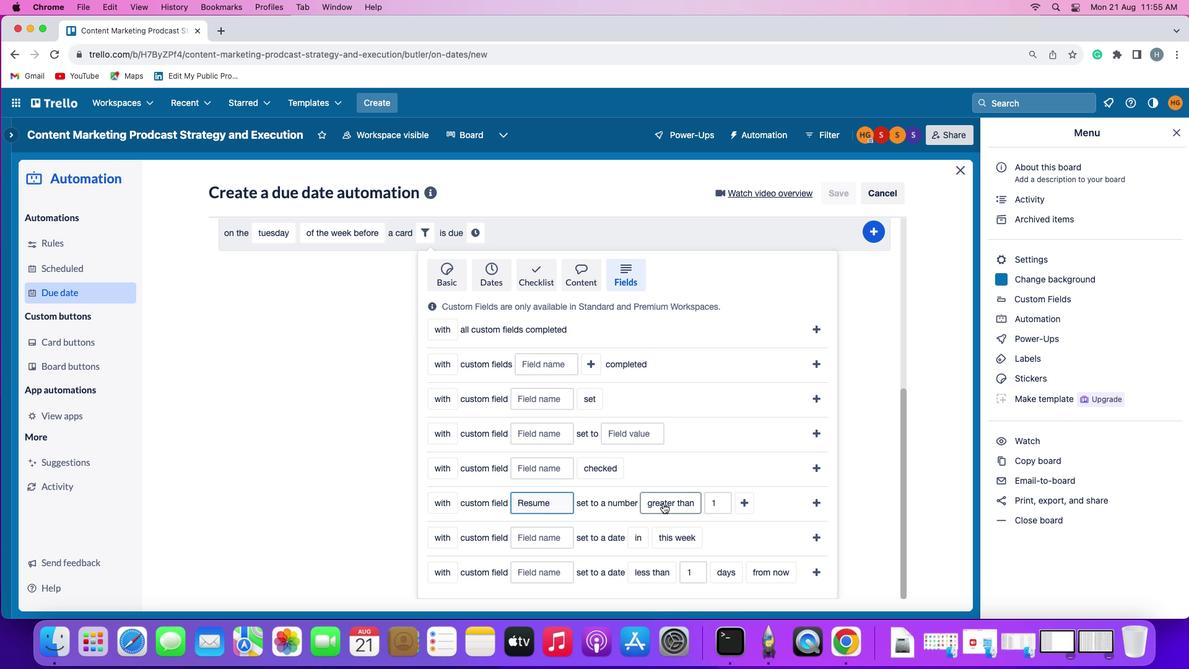 
Action: Mouse pressed left at (661, 502)
Screenshot: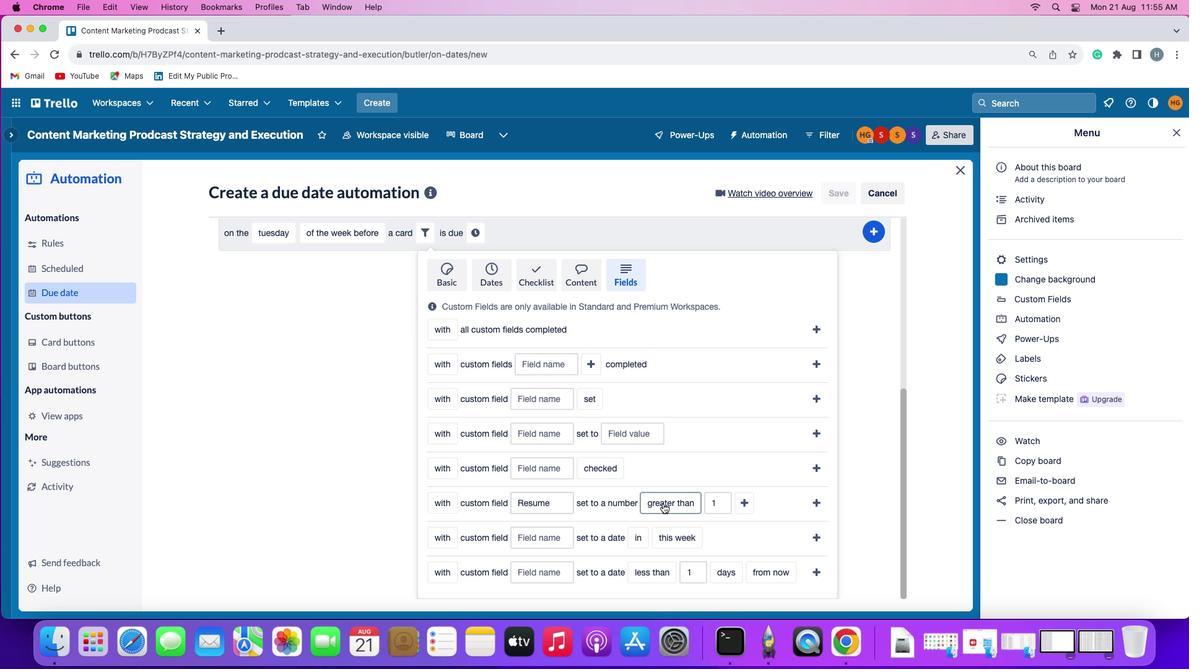 
Action: Mouse moved to (679, 398)
Screenshot: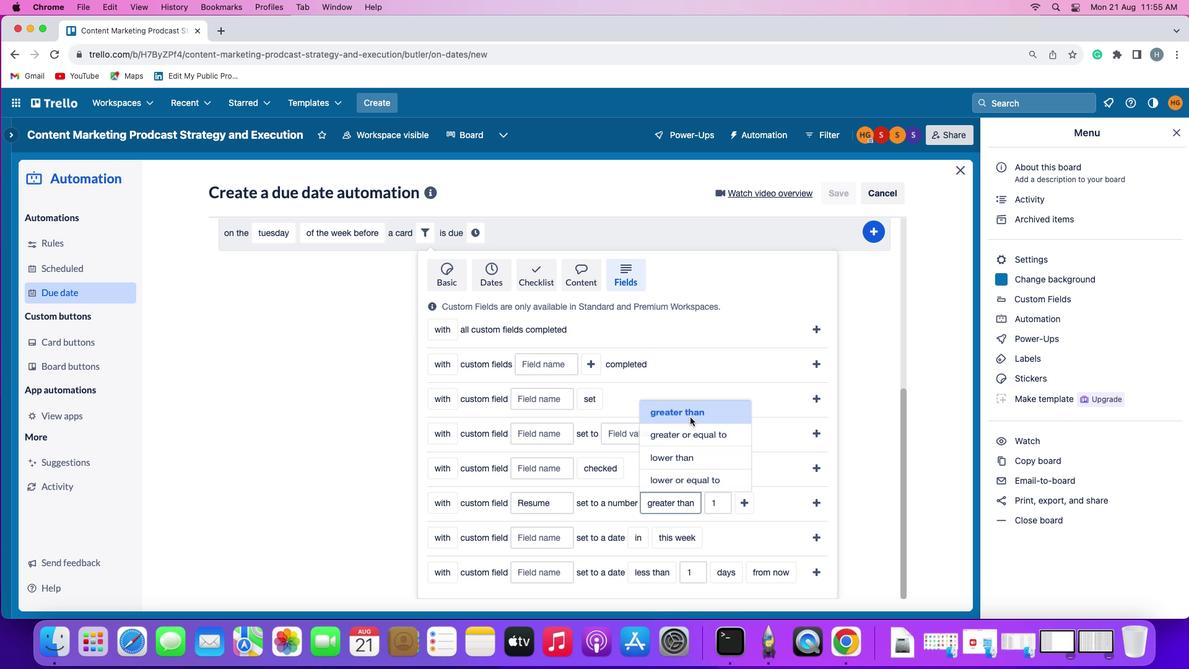 
Action: Mouse pressed left at (679, 398)
Screenshot: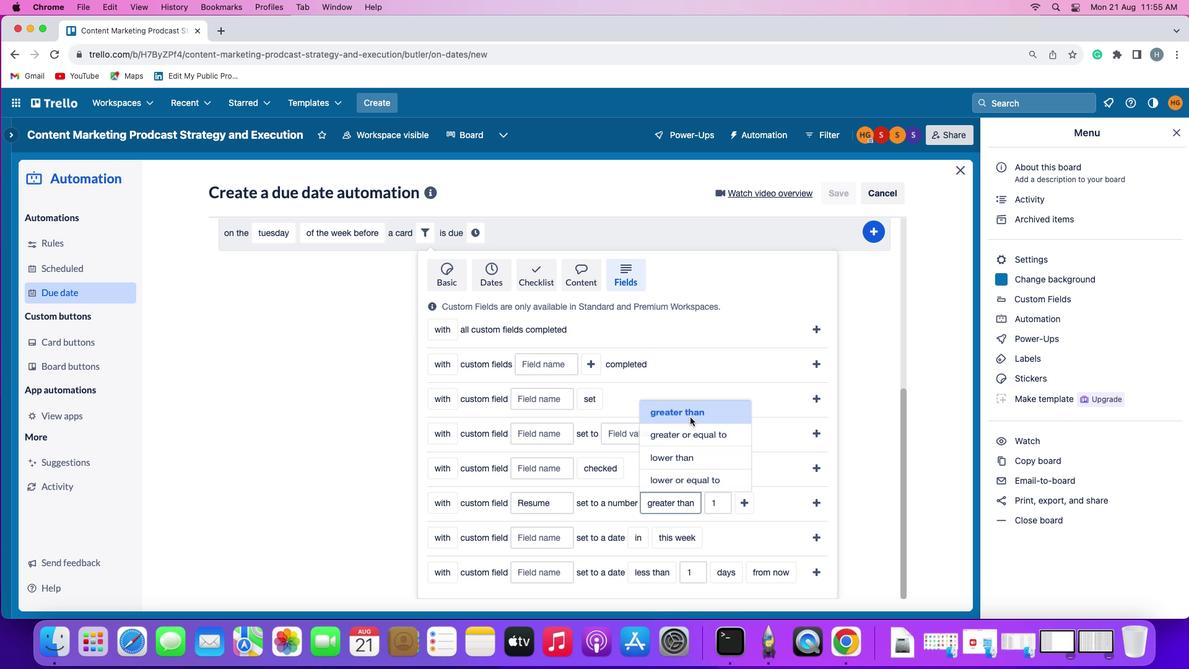 
Action: Mouse moved to (720, 498)
Screenshot: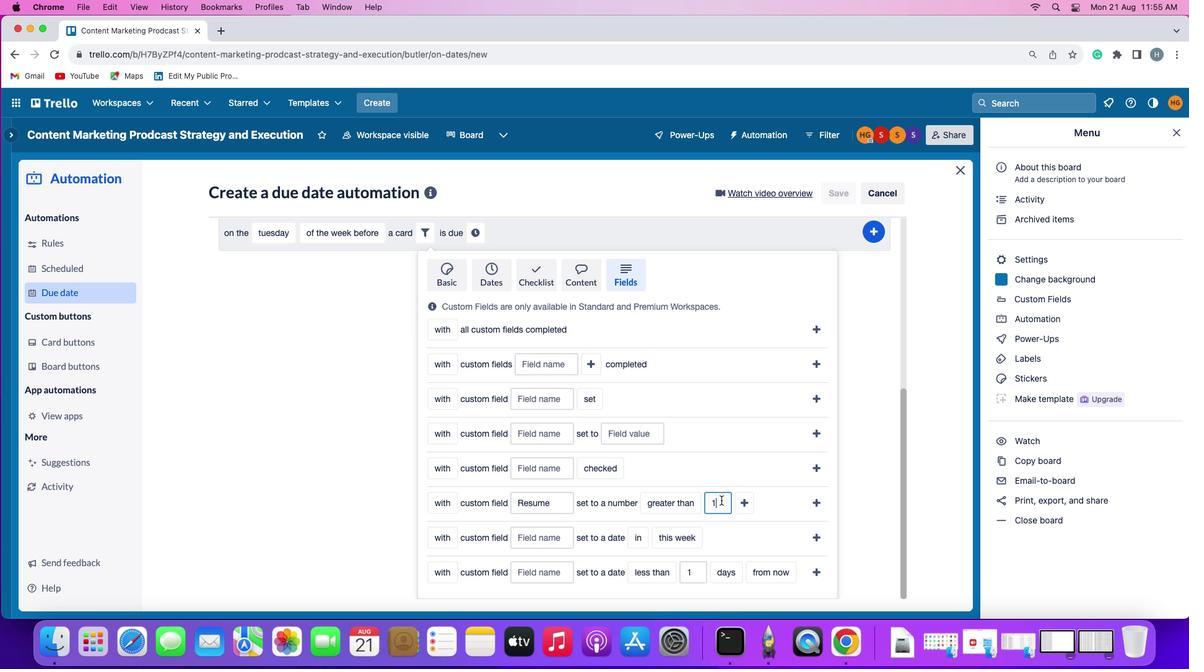 
Action: Mouse pressed left at (720, 498)
Screenshot: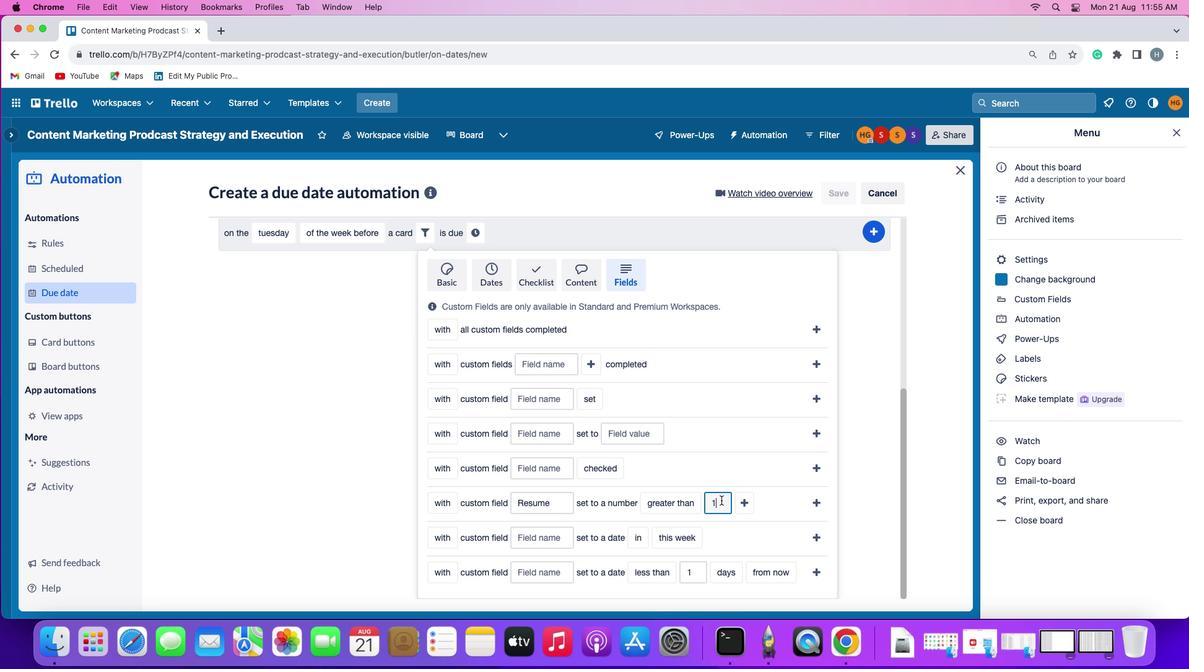 
Action: Mouse moved to (720, 498)
Screenshot: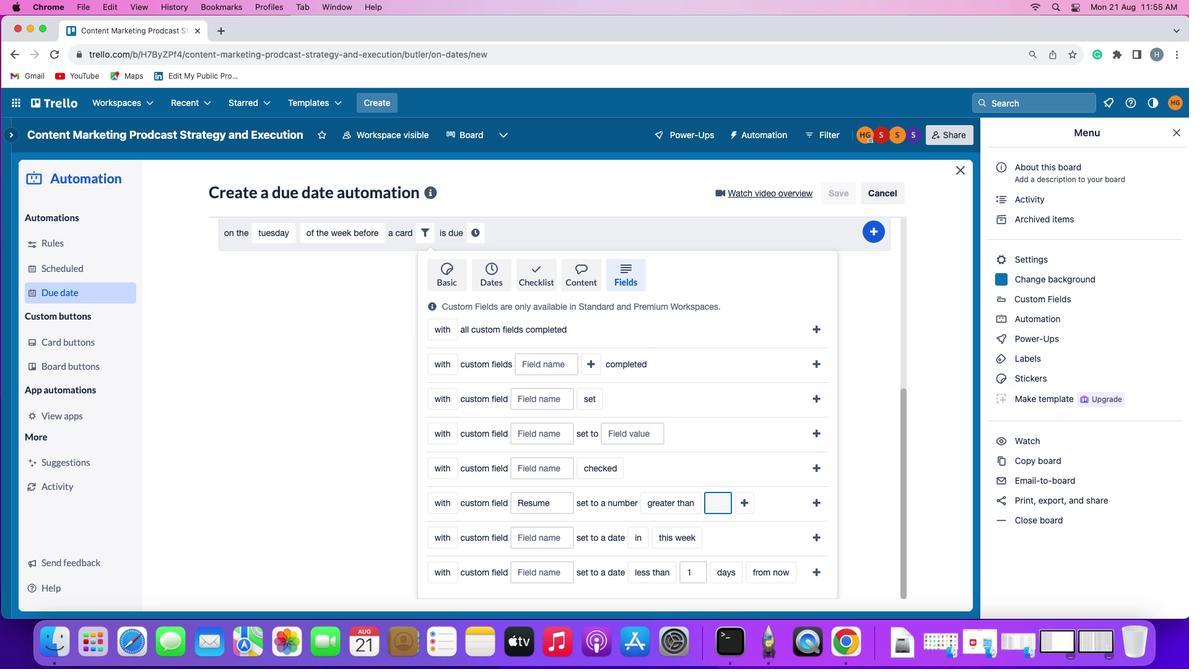 
Action: Key pressed Key.backspace
Screenshot: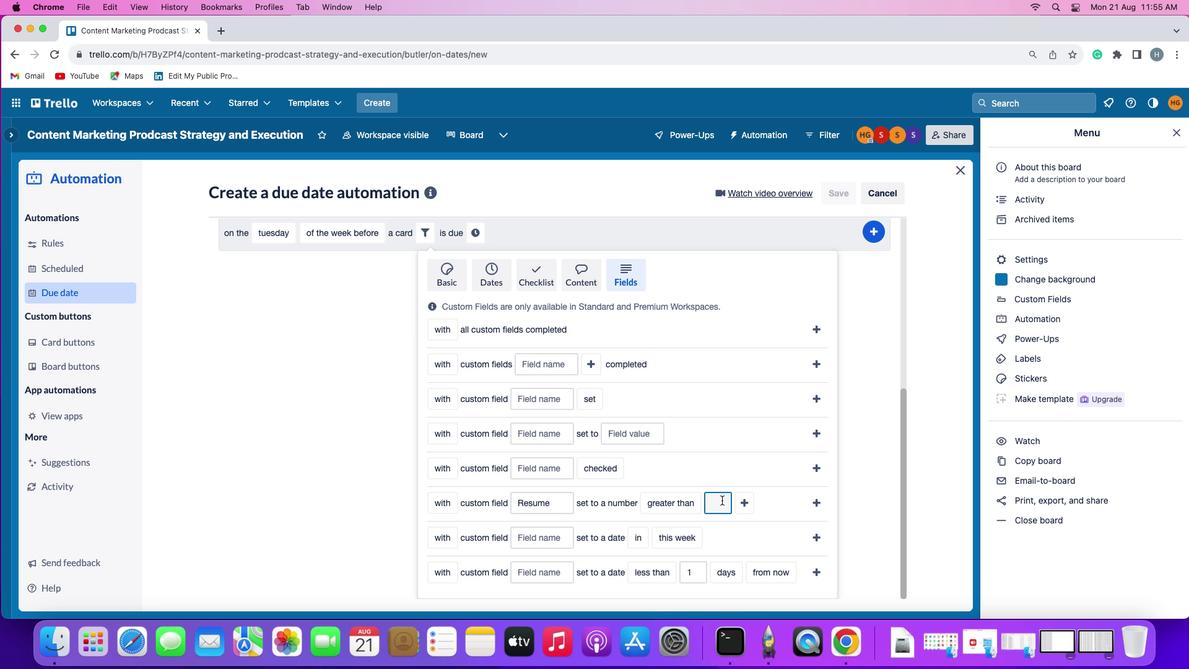 
Action: Mouse moved to (721, 498)
Screenshot: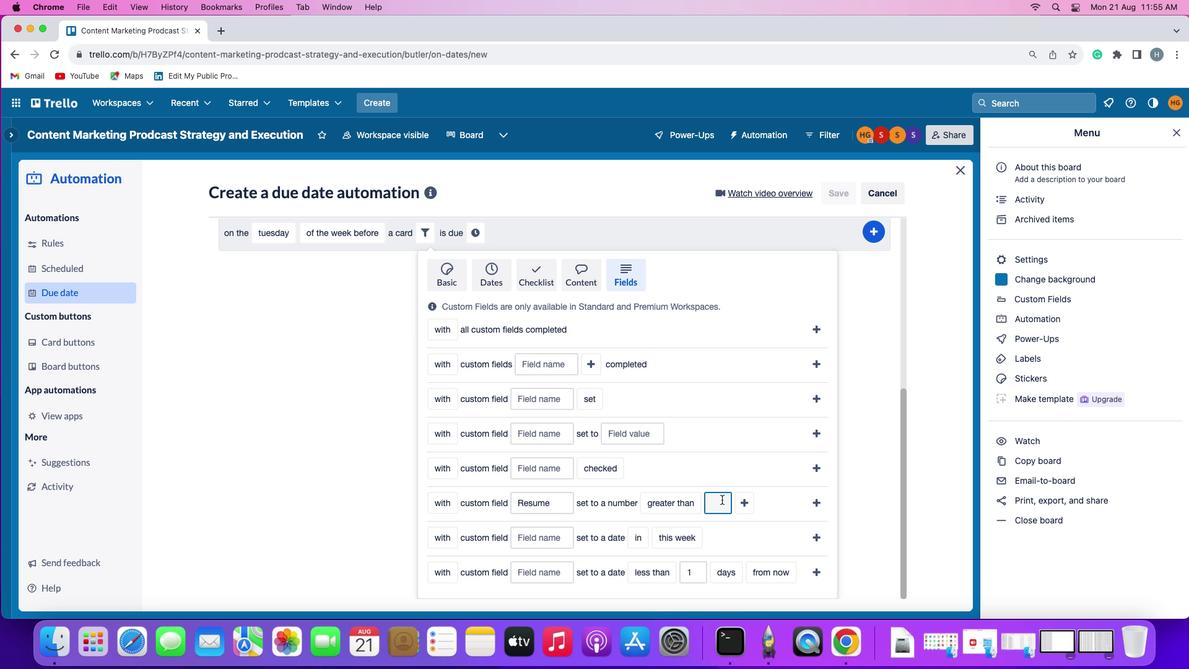 
Action: Key pressed '1'
Screenshot: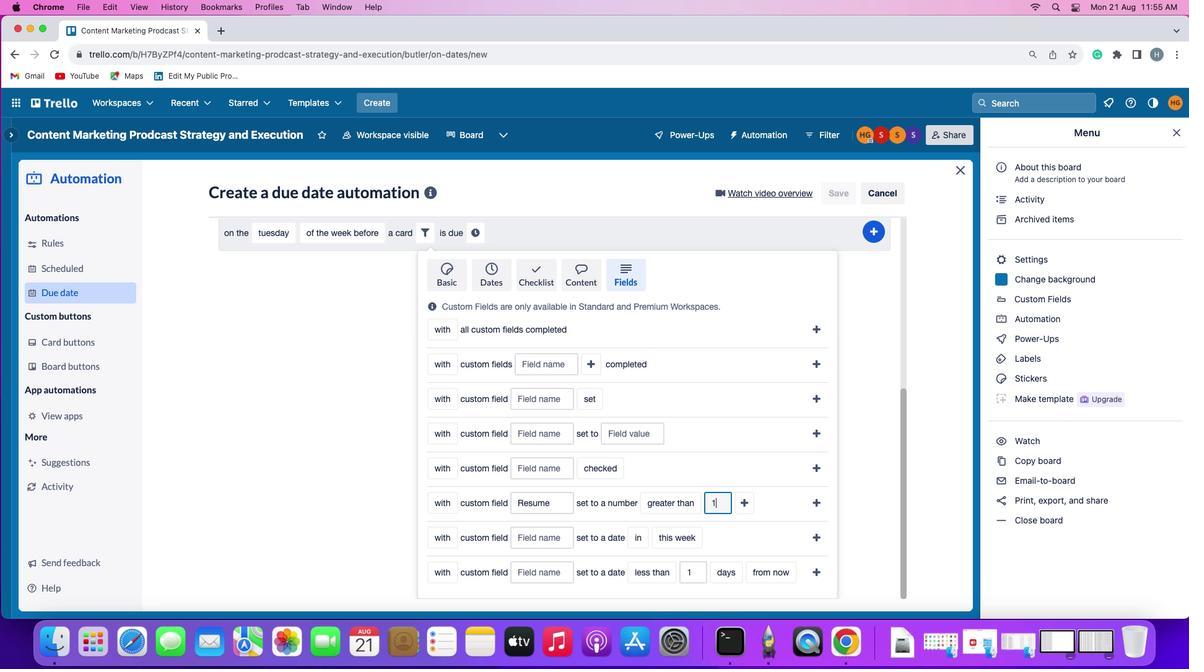 
Action: Mouse moved to (741, 498)
Screenshot: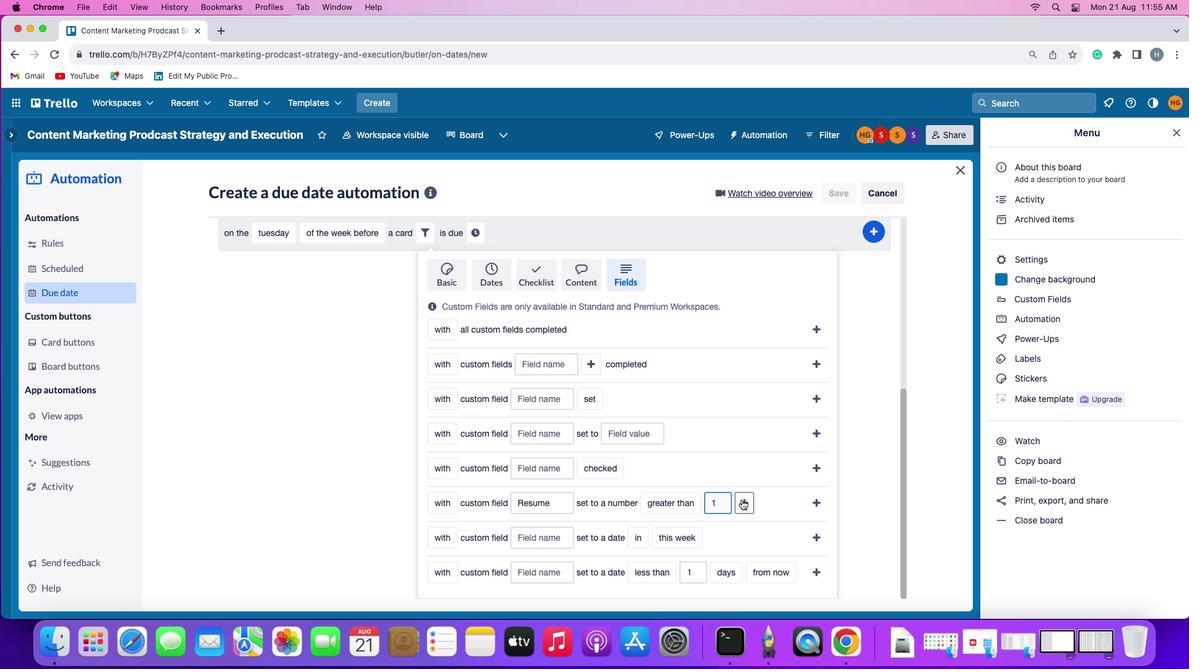 
Action: Mouse pressed left at (741, 498)
Screenshot: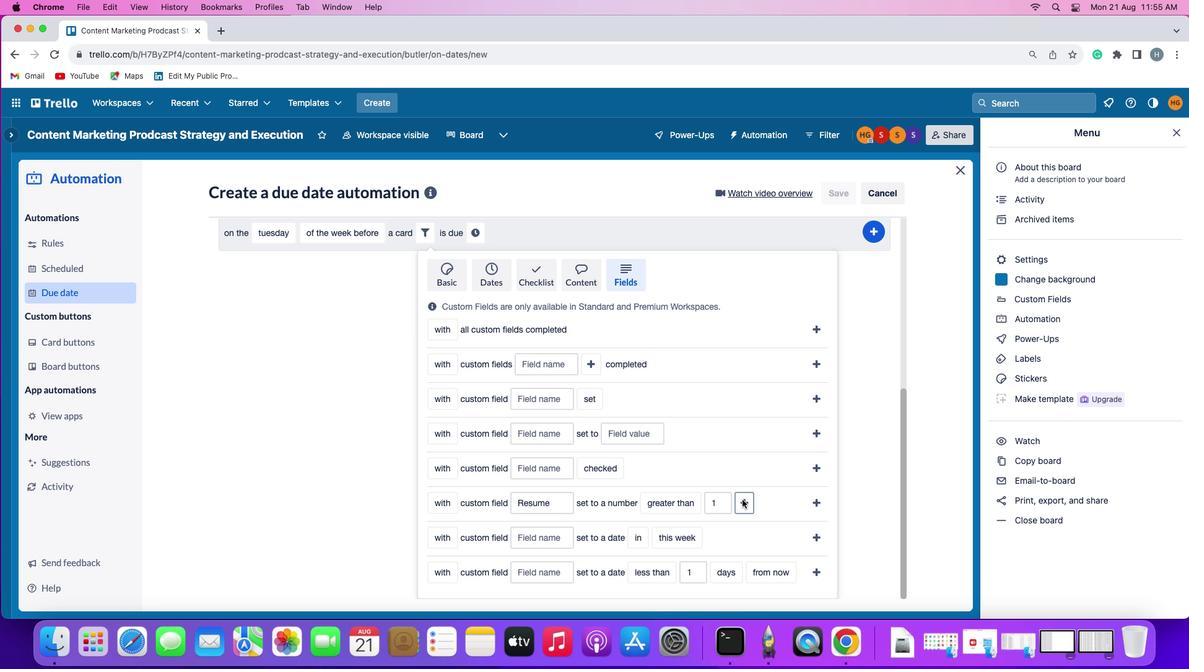 
Action: Mouse moved to (481, 524)
Screenshot: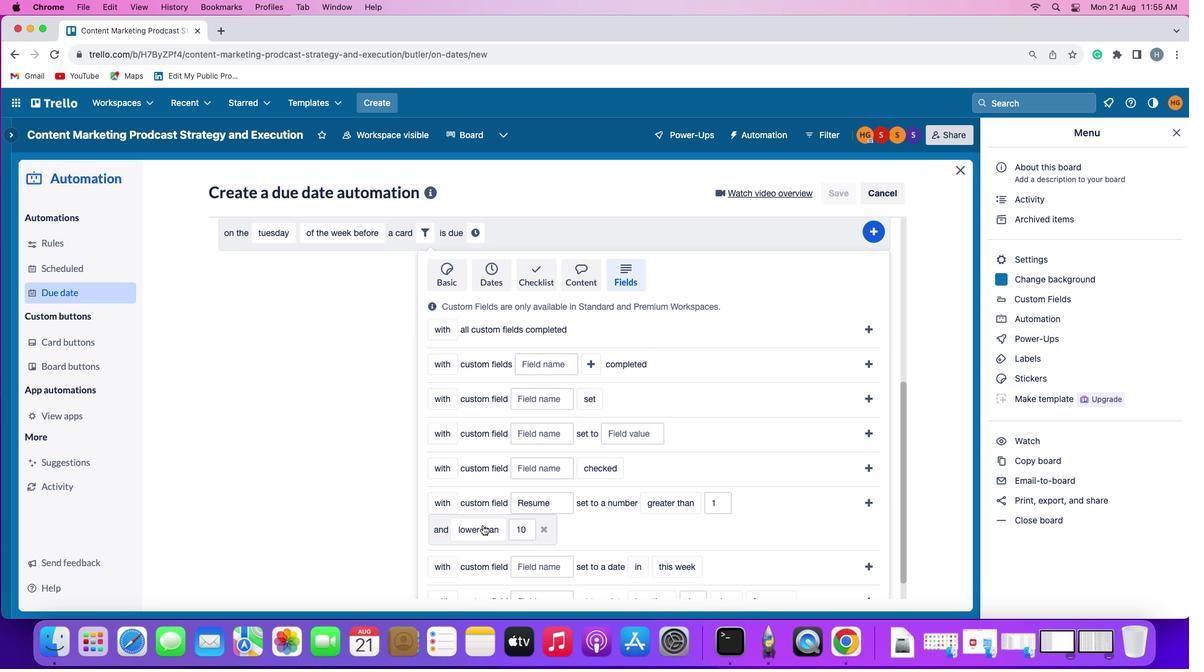 
Action: Mouse pressed left at (481, 524)
Screenshot: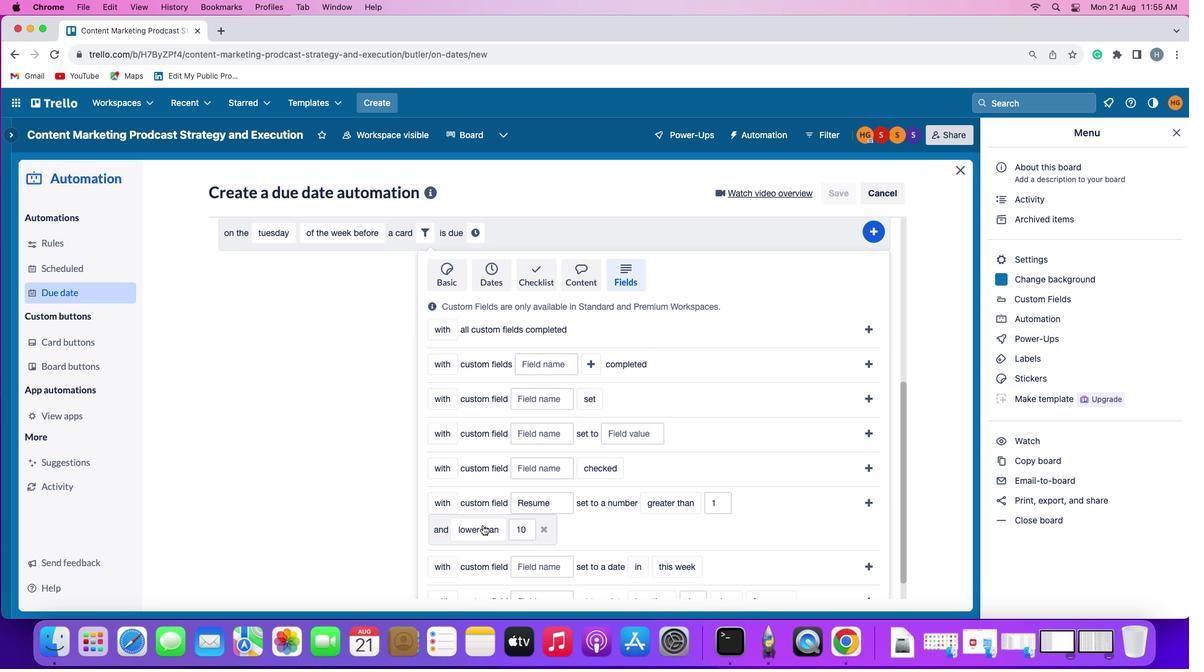 
Action: Mouse moved to (492, 431)
Screenshot: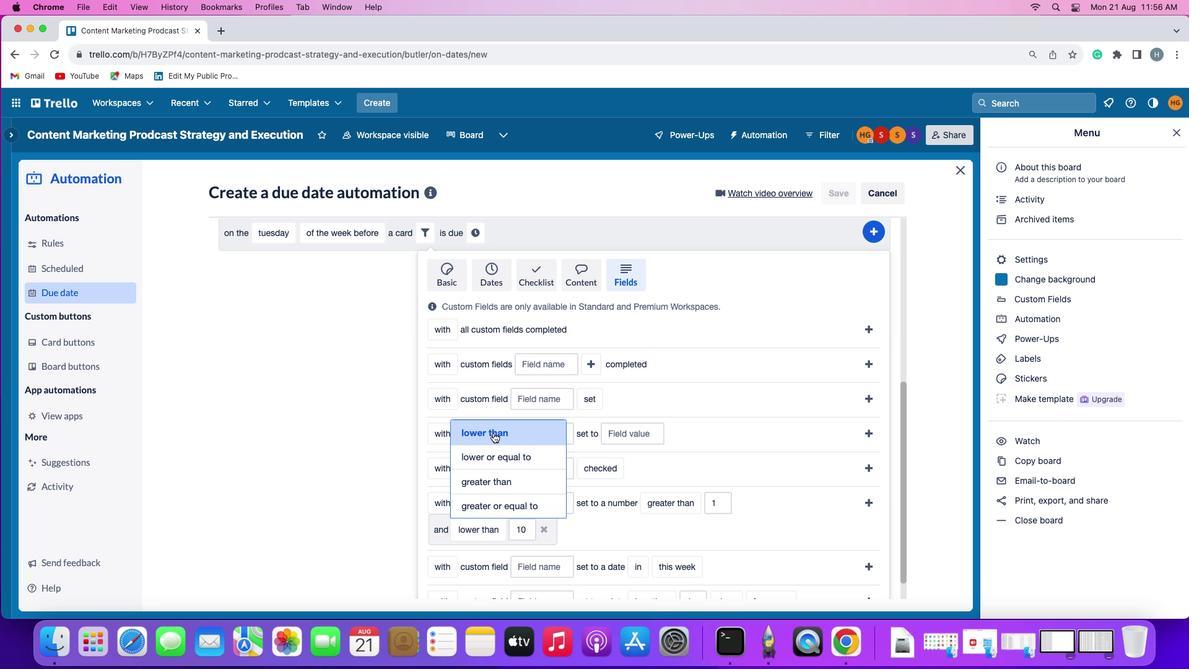 
Action: Mouse pressed left at (492, 431)
Screenshot: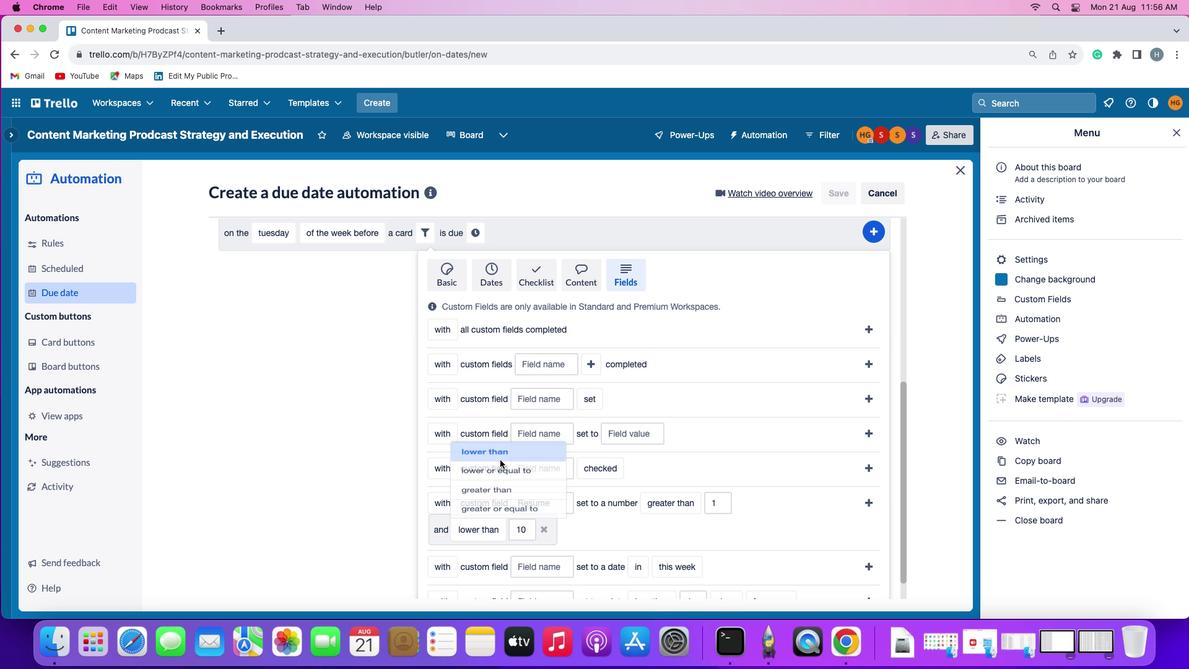 
Action: Mouse moved to (530, 529)
Screenshot: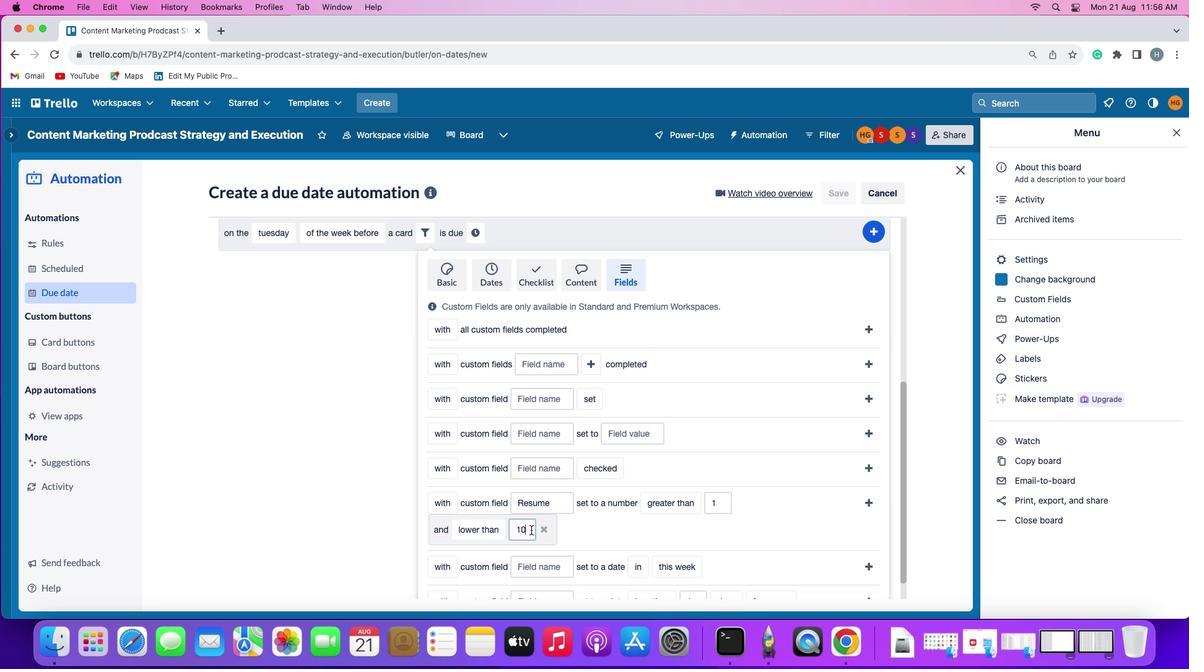 
Action: Mouse pressed left at (530, 529)
Screenshot: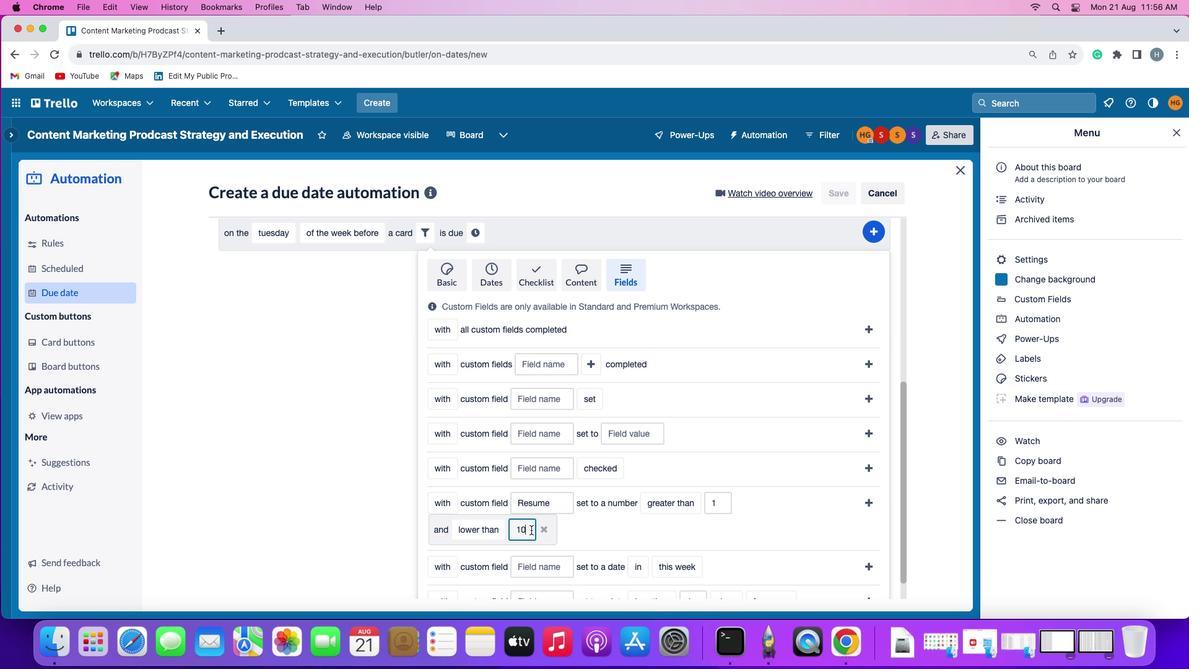 
Action: Key pressed Key.backspaceKey.backspace'1''0'
Screenshot: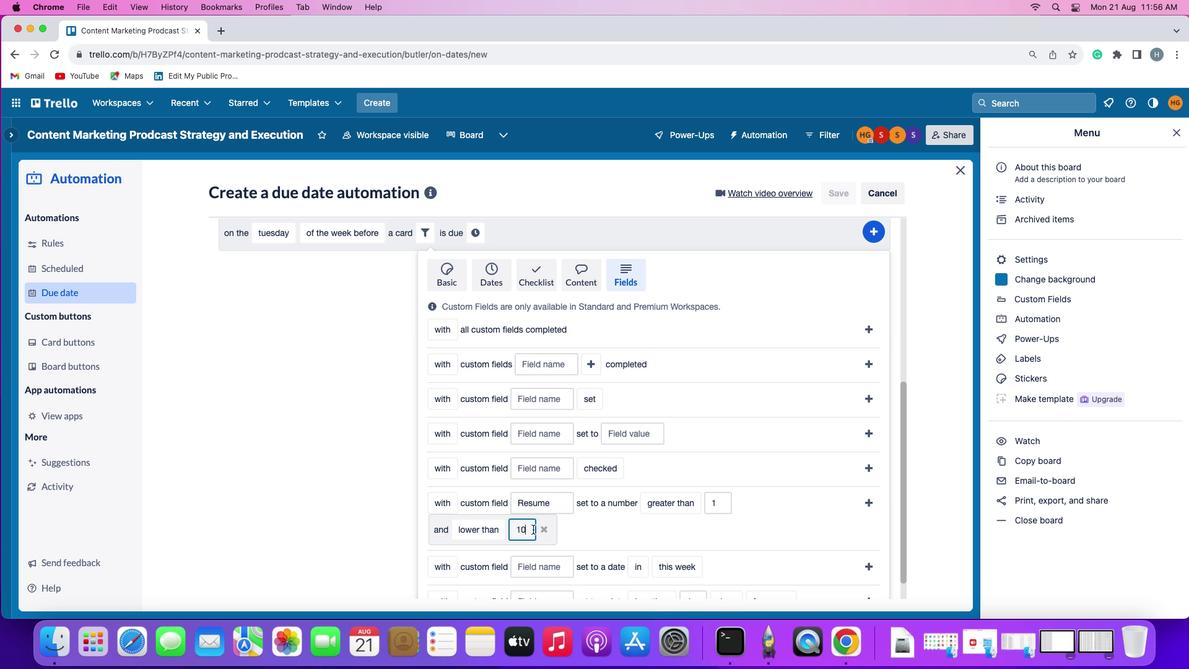 
Action: Mouse moved to (862, 498)
Screenshot: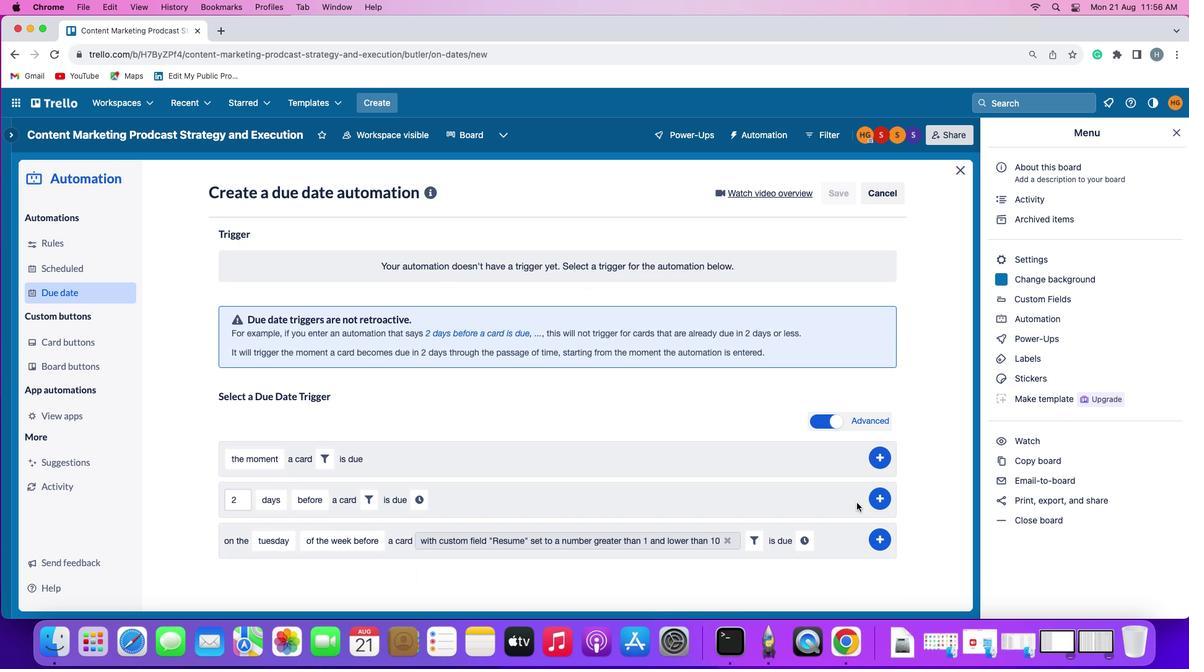 
Action: Mouse pressed left at (862, 498)
Screenshot: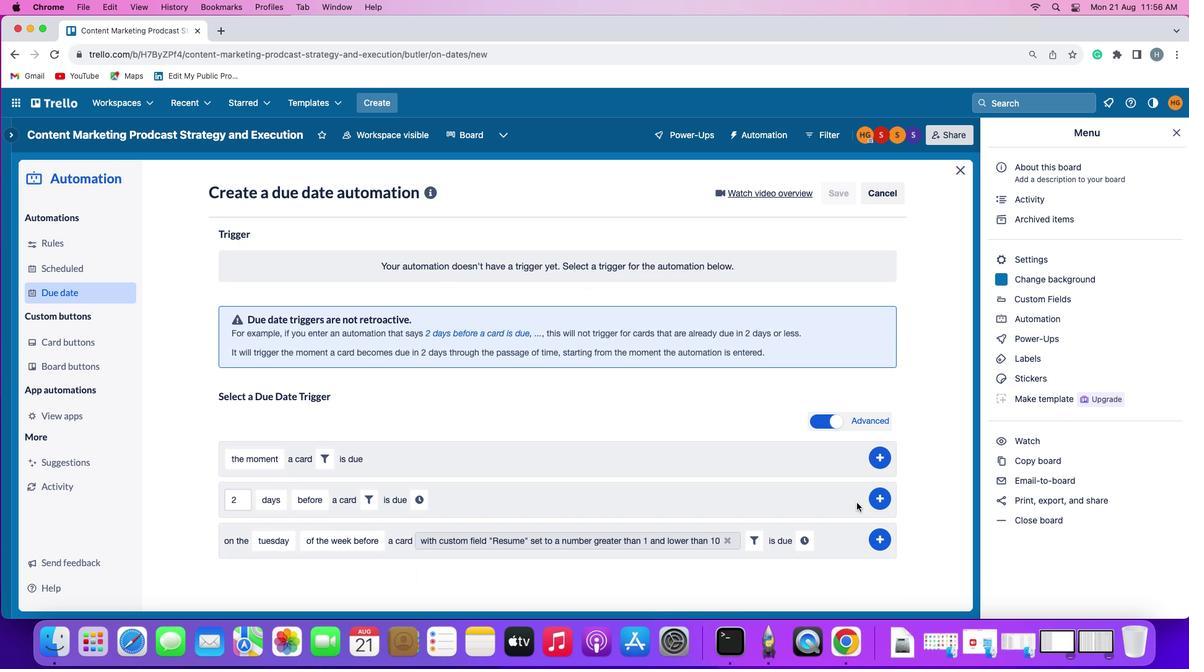 
Action: Mouse moved to (807, 536)
Screenshot: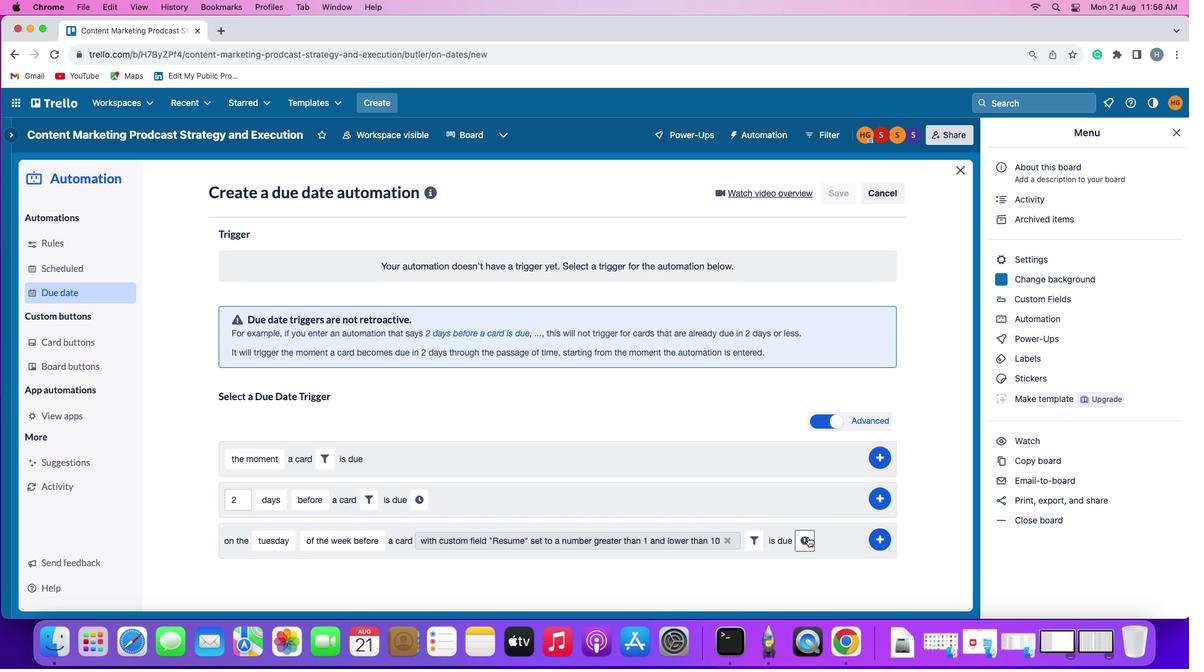 
Action: Mouse pressed left at (807, 536)
Screenshot: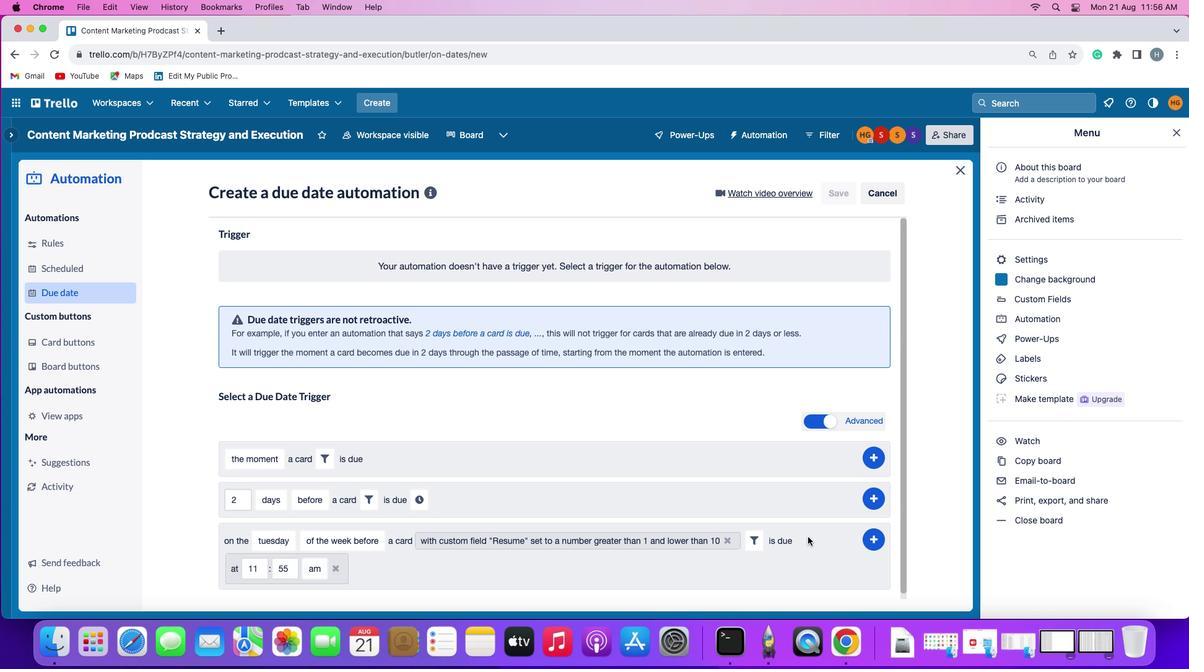 
Action: Mouse moved to (259, 563)
Screenshot: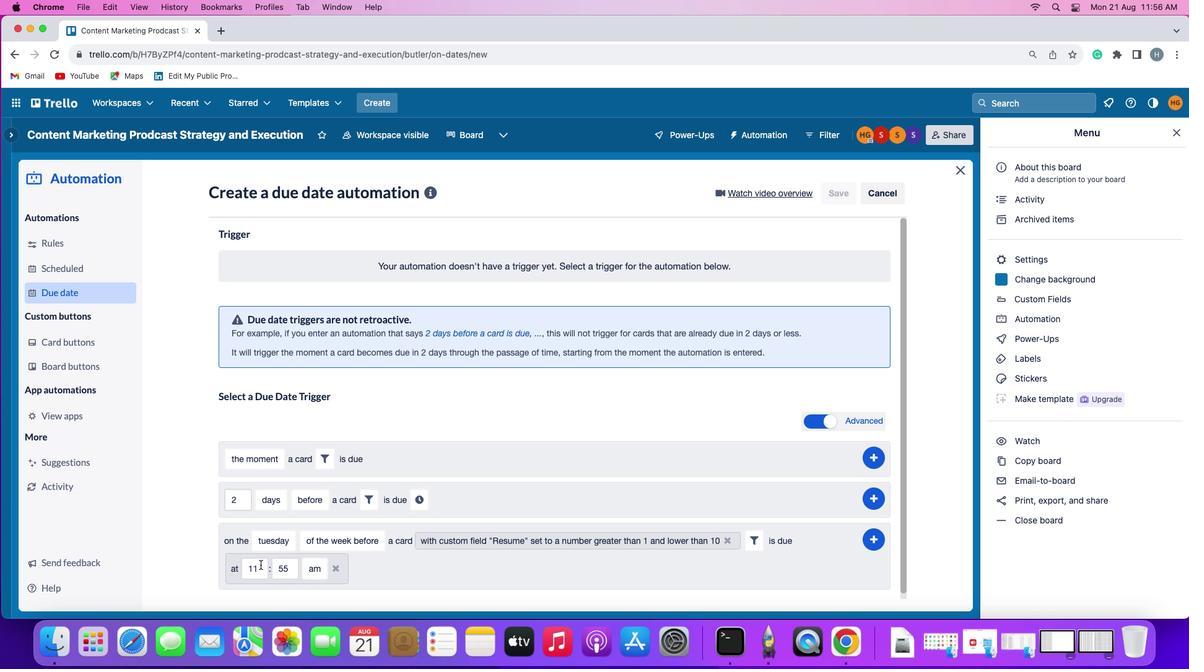 
Action: Mouse pressed left at (259, 563)
Screenshot: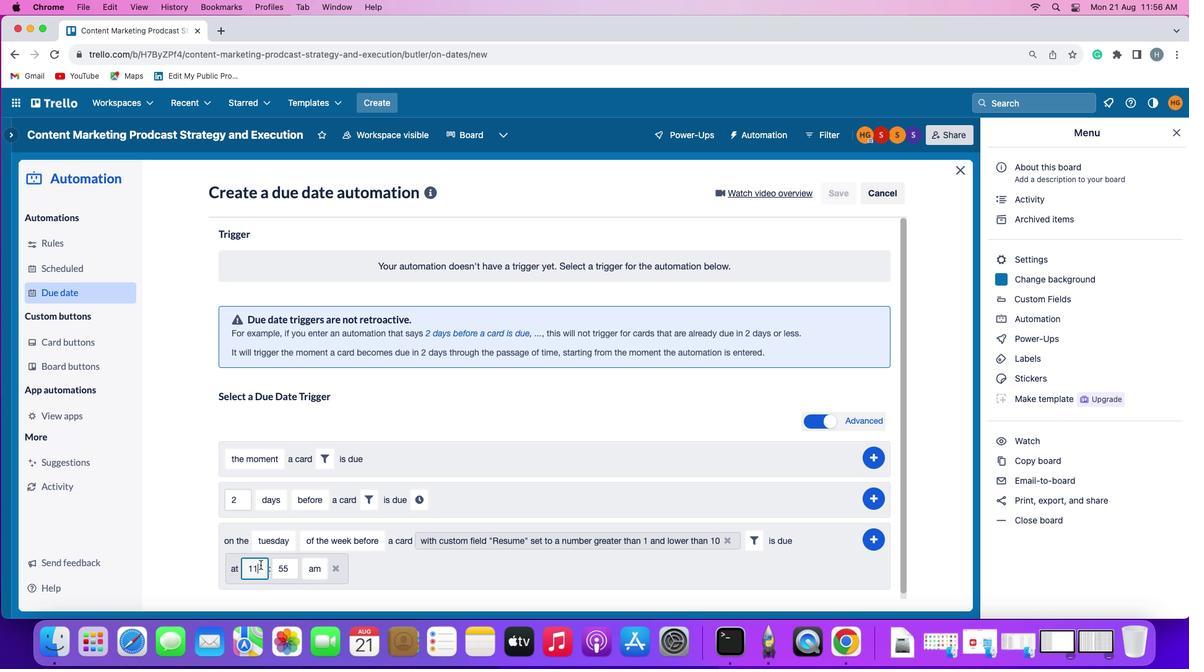 
Action: Key pressed Key.backspace'1'
Screenshot: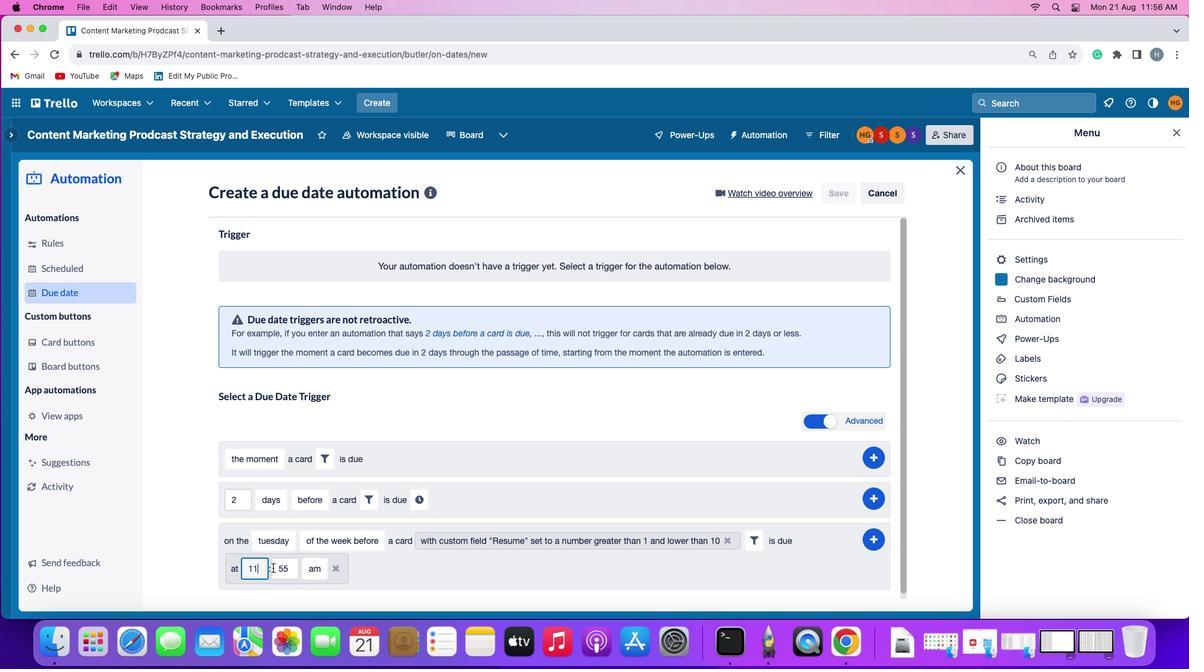 
Action: Mouse moved to (283, 568)
Screenshot: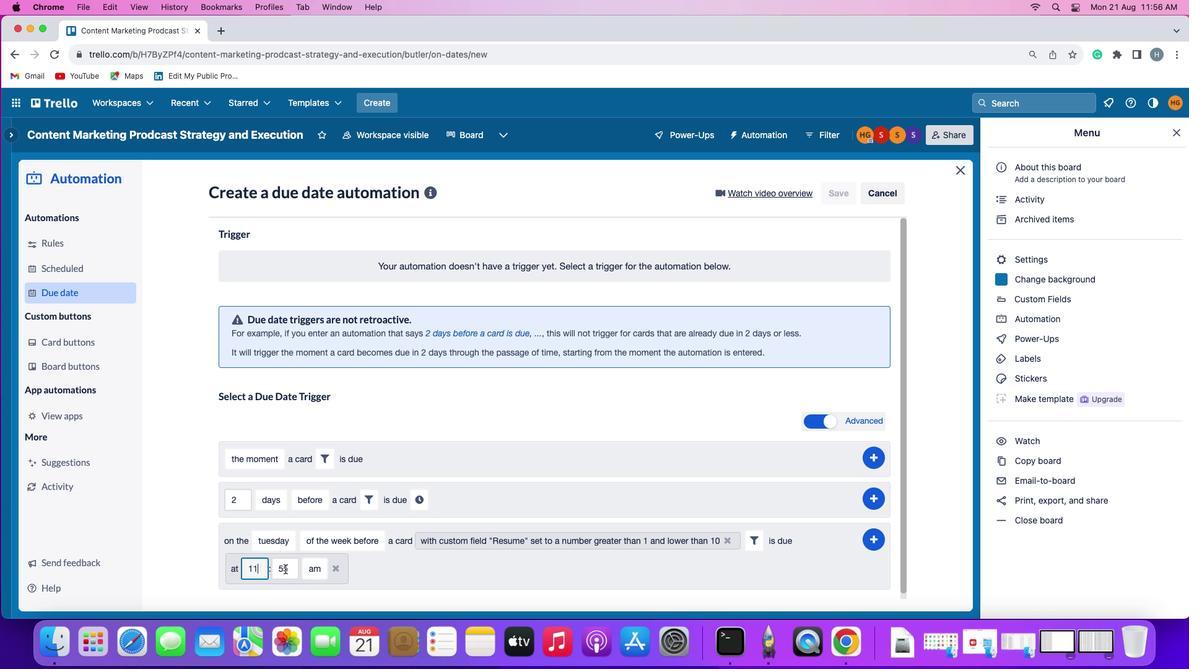 
Action: Mouse pressed left at (283, 568)
Screenshot: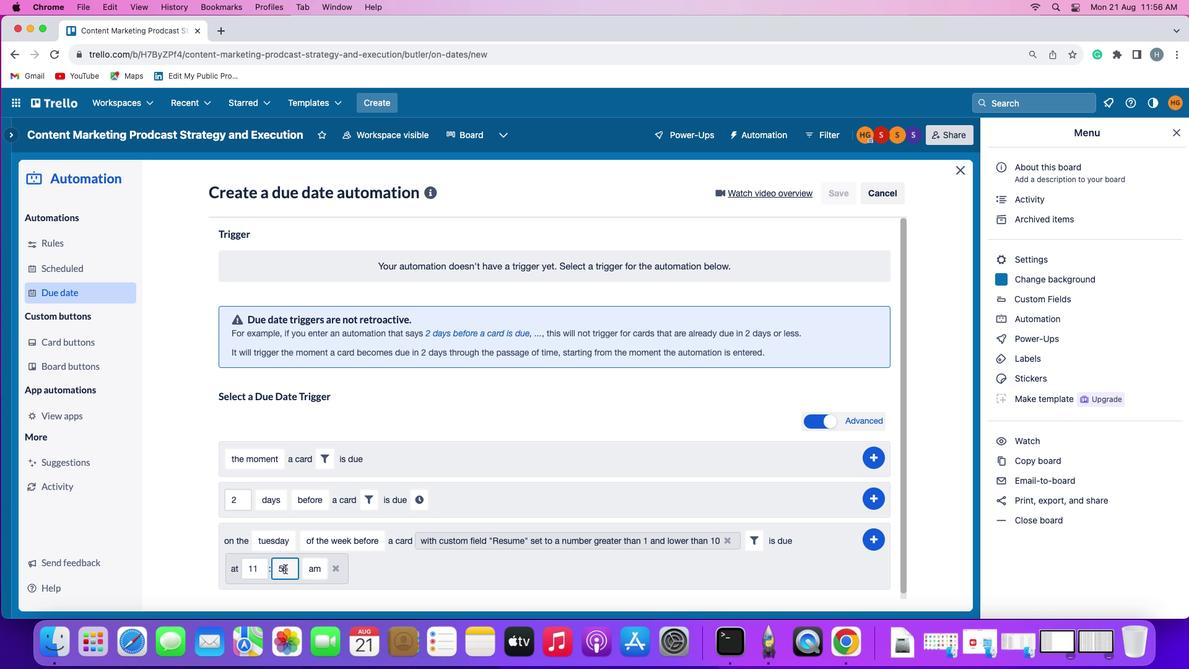 
Action: Mouse moved to (290, 567)
Screenshot: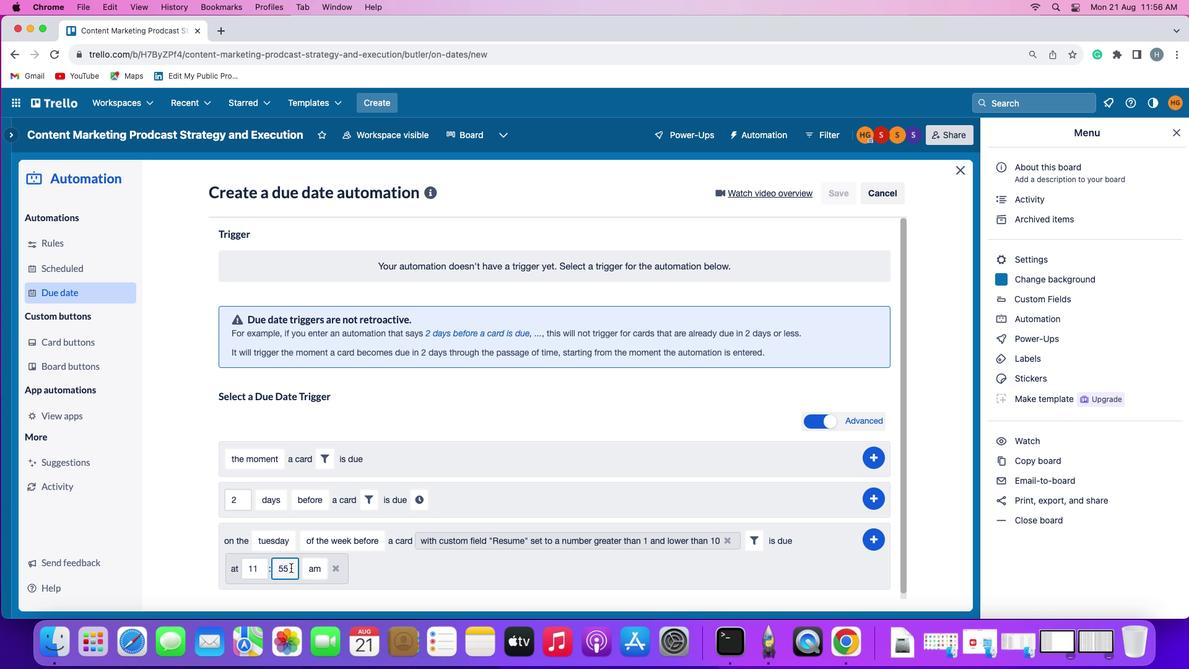 
Action: Key pressed Key.right
Screenshot: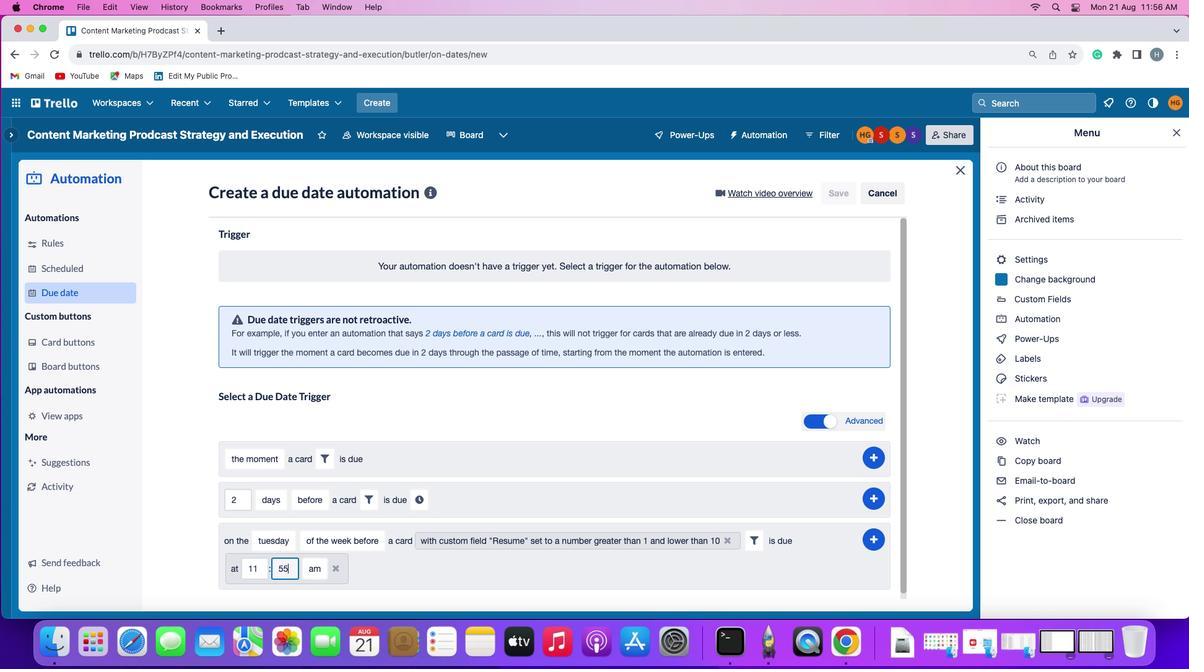 
Action: Mouse moved to (290, 566)
Screenshot: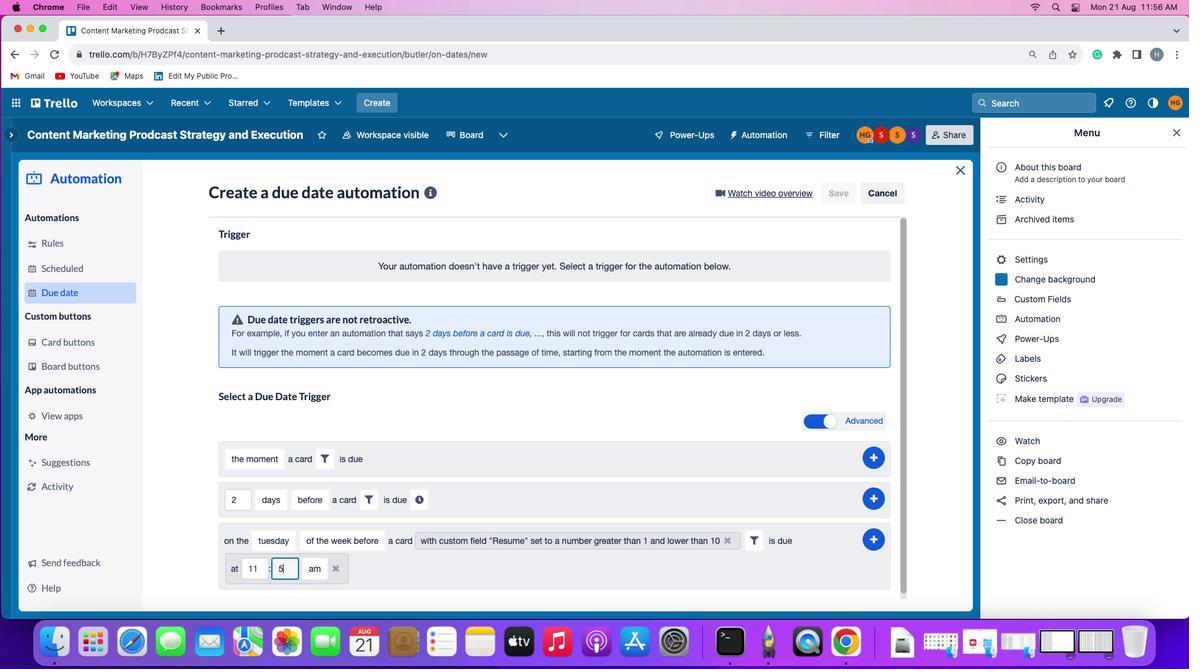 
Action: Key pressed Key.backspaceKey.backspace
Screenshot: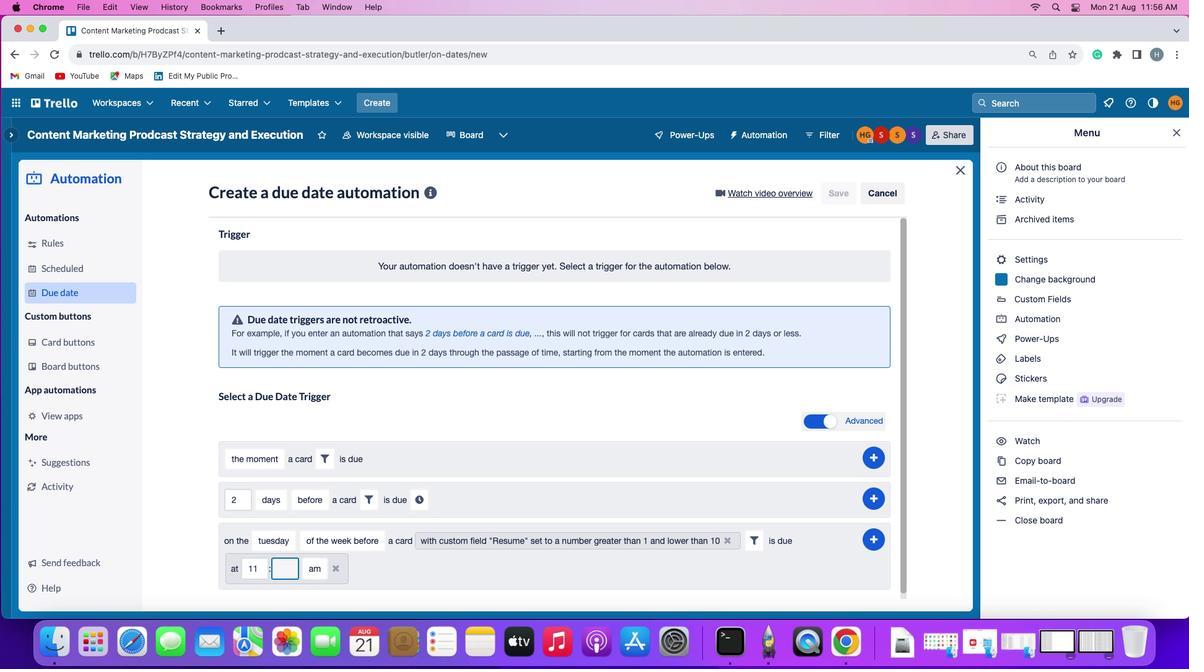 
Action: Mouse moved to (290, 566)
Screenshot: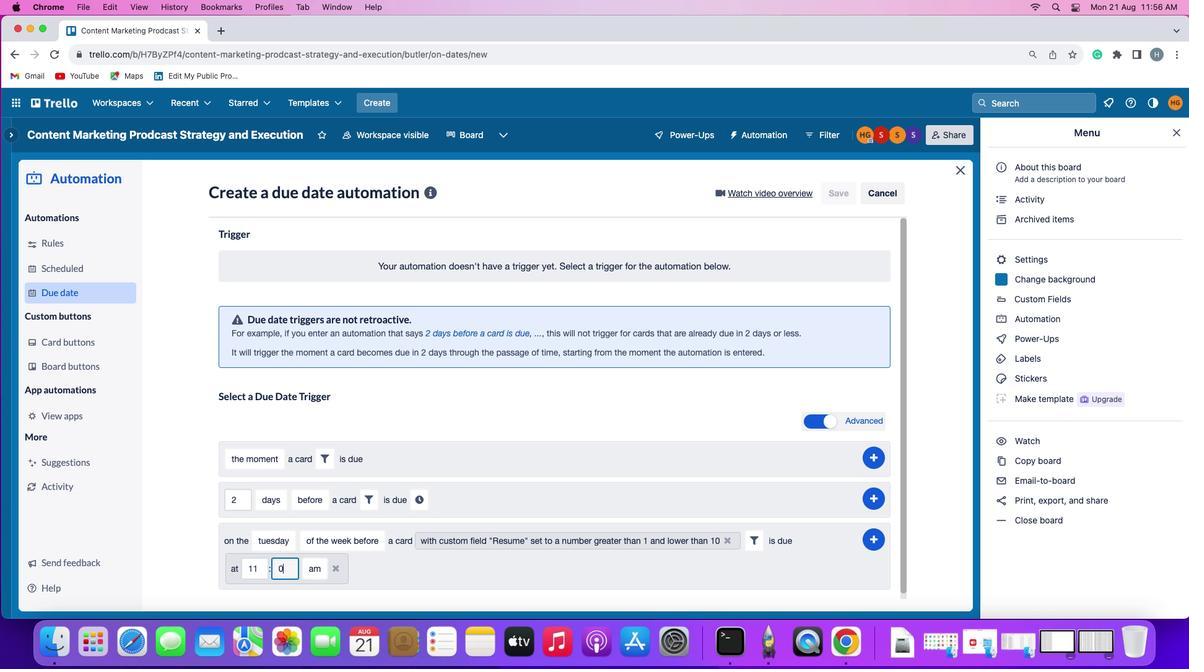 
Action: Key pressed '0''0'
Screenshot: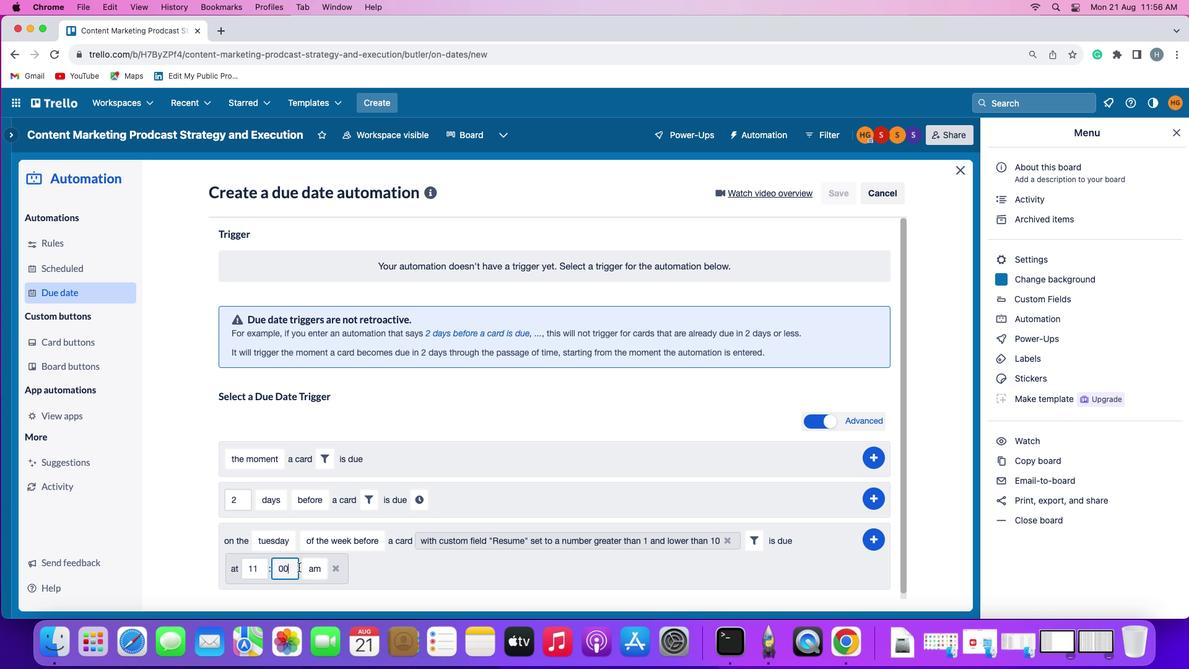 
Action: Mouse moved to (313, 566)
Screenshot: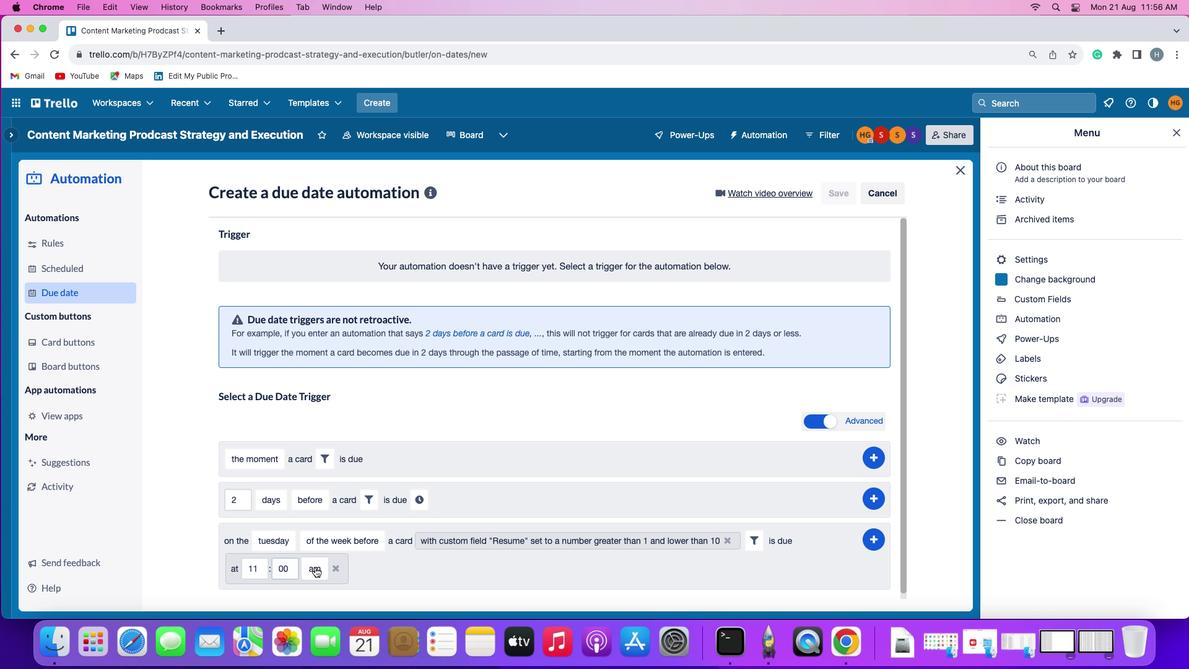 
Action: Mouse pressed left at (313, 566)
Screenshot: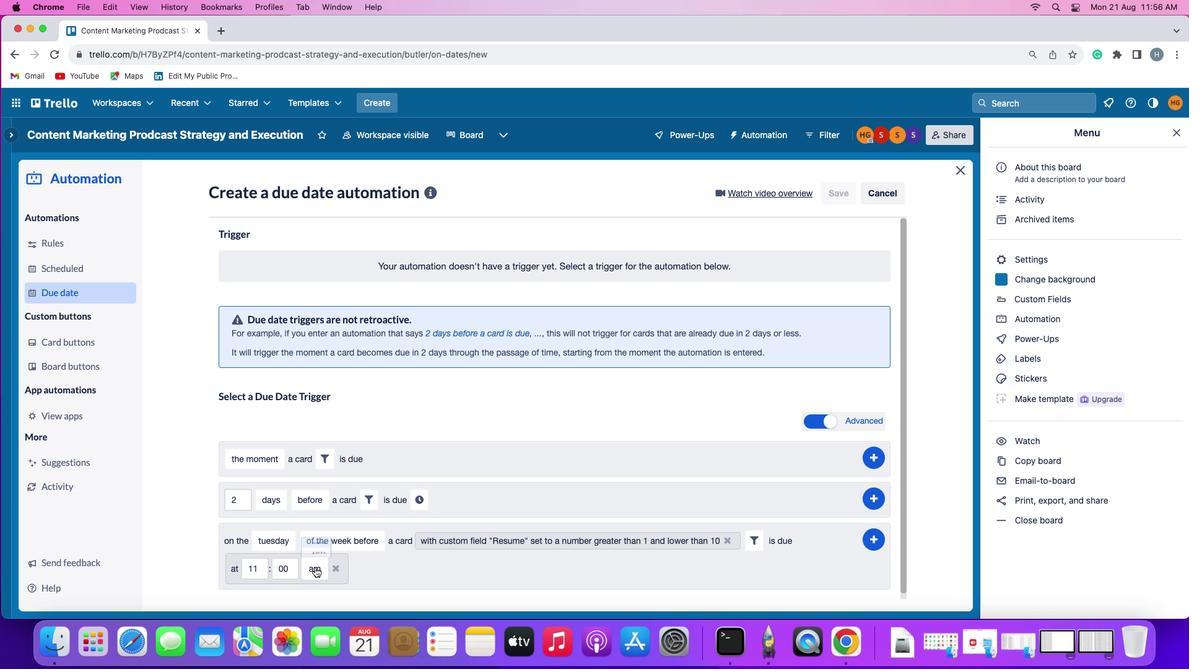 
Action: Mouse moved to (321, 515)
Screenshot: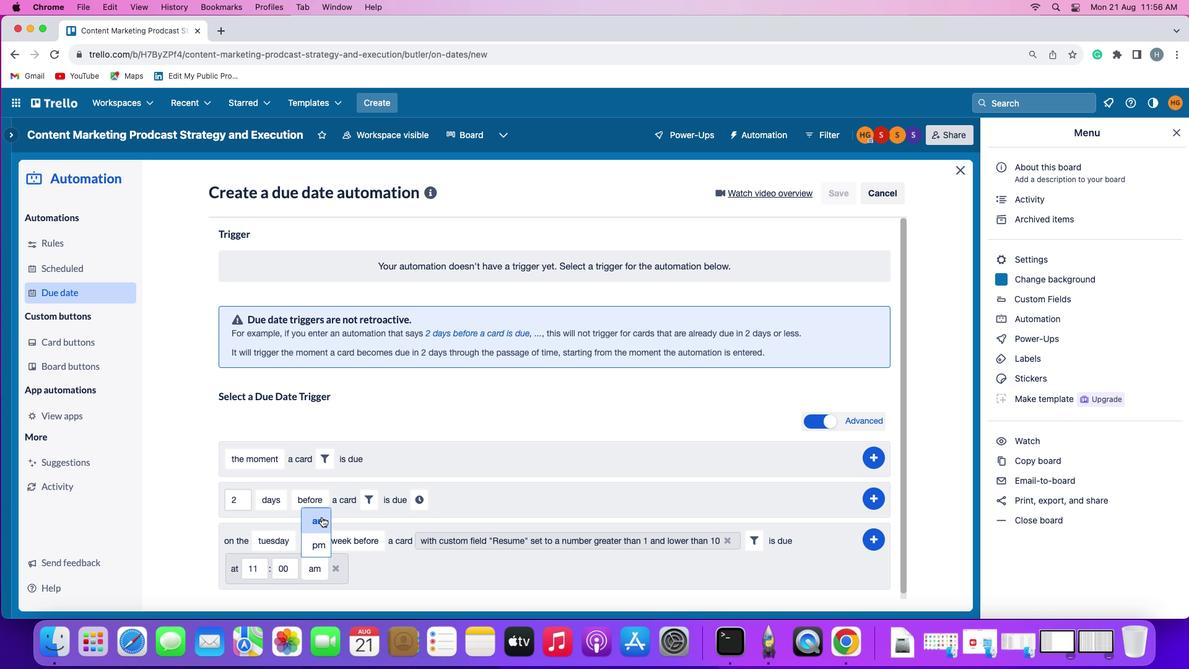 
Action: Mouse pressed left at (321, 515)
Screenshot: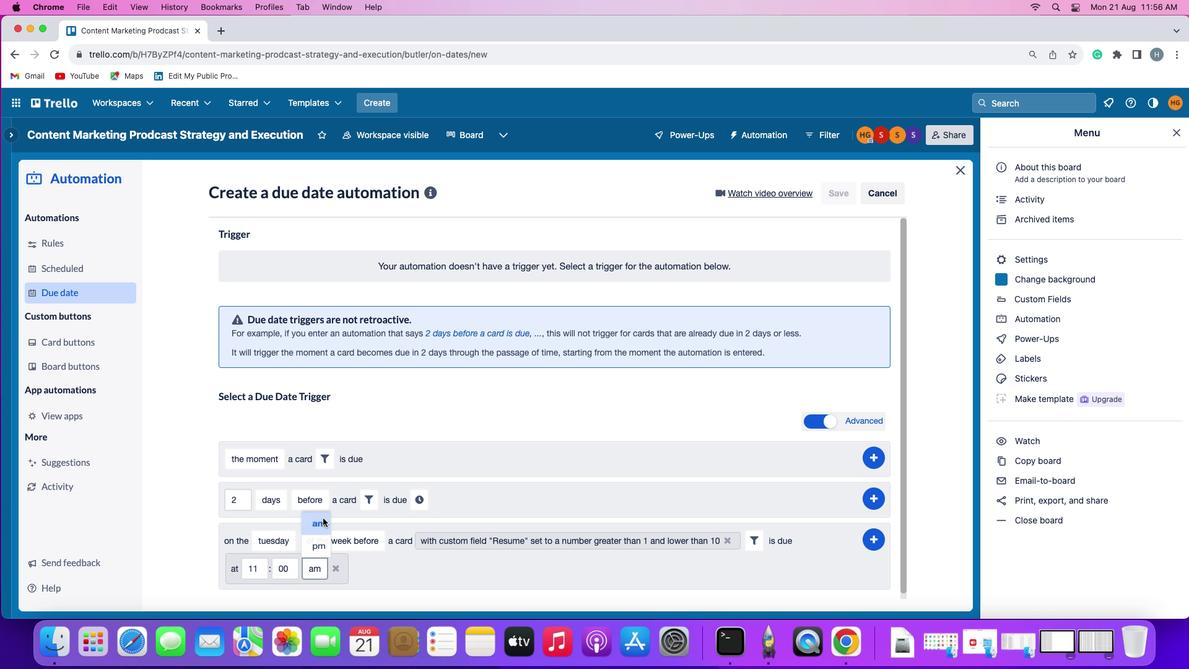 
Action: Mouse moved to (873, 534)
Screenshot: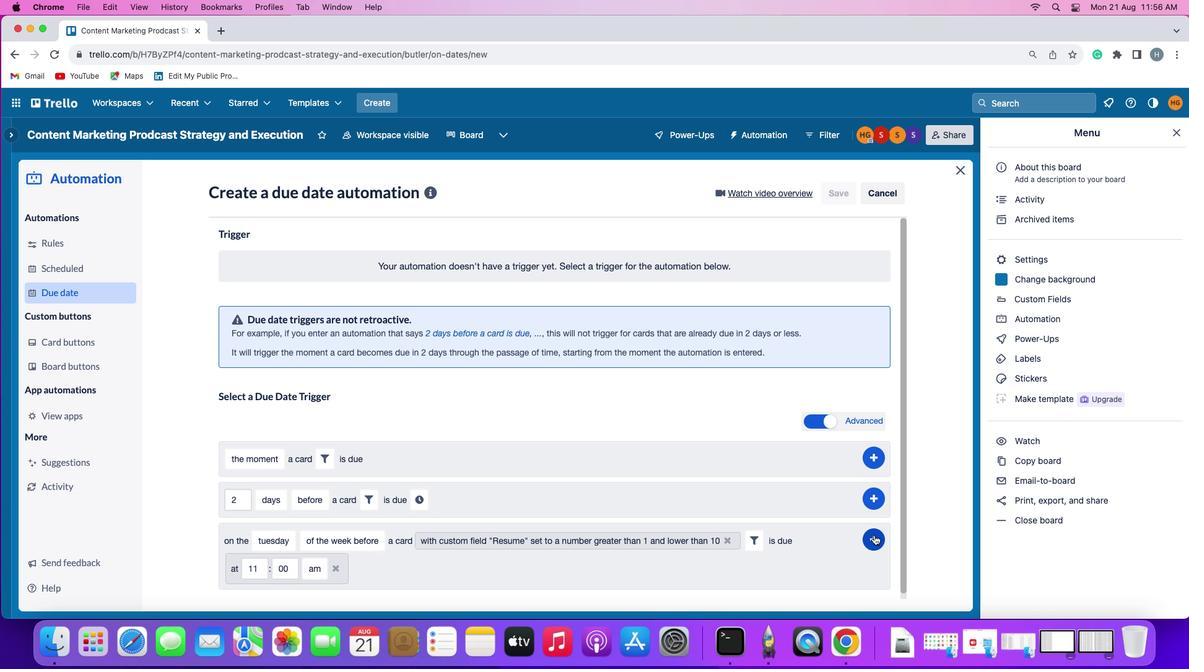 
Action: Mouse pressed left at (873, 534)
Screenshot: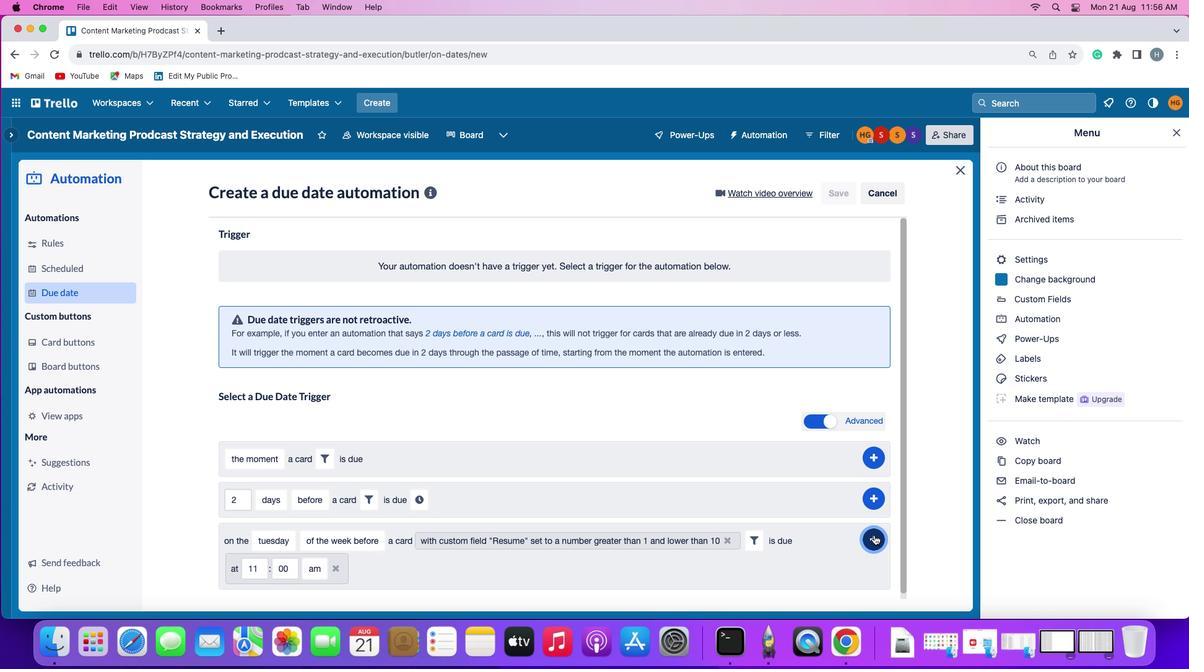
Action: Mouse moved to (954, 425)
Screenshot: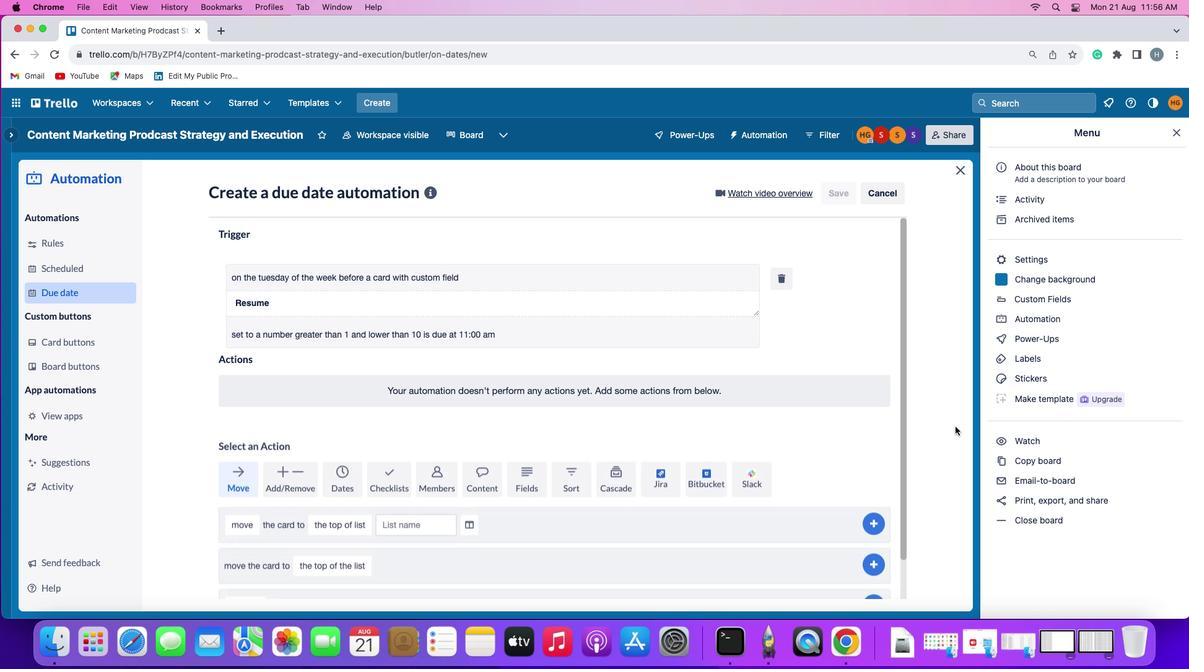 
